 Task: Look for space in Petrich, Bulgaria from 9th July, 2023 to 16th July, 2023 for 2 adults, 1 child in price range Rs.8000 to Rs.16000. Place can be entire place with 2 bedrooms having 2 beds and 1 bathroom. Property type can be flat. Booking option can be shelf check-in. Required host language is English.
Action: Mouse moved to (409, 102)
Screenshot: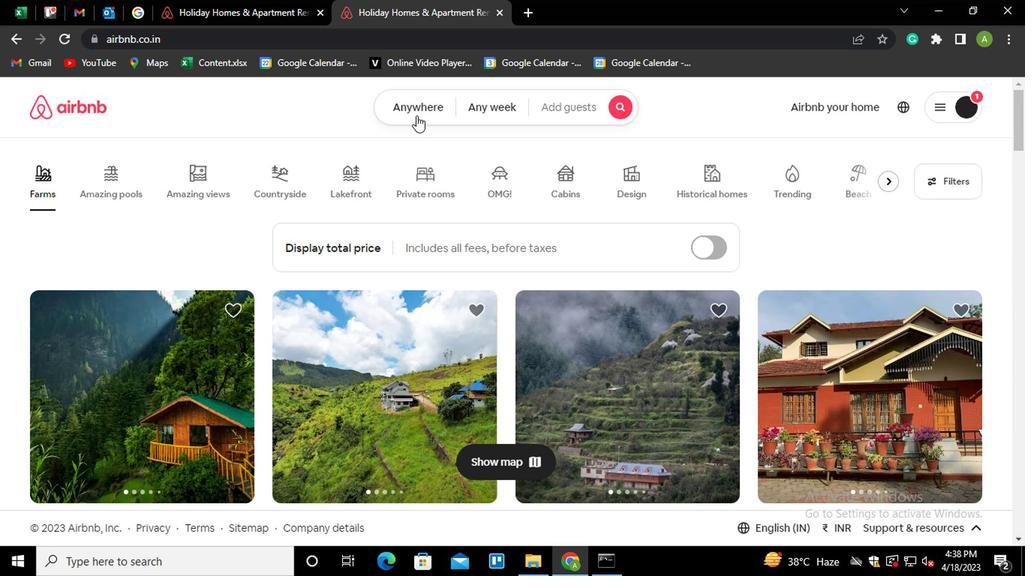 
Action: Mouse pressed left at (409, 102)
Screenshot: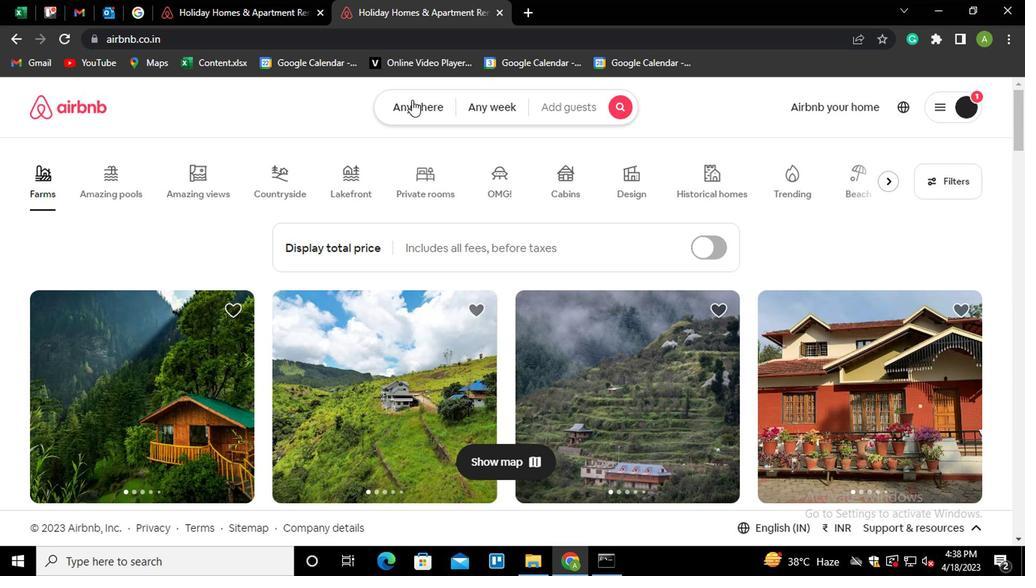 
Action: Mouse moved to (284, 161)
Screenshot: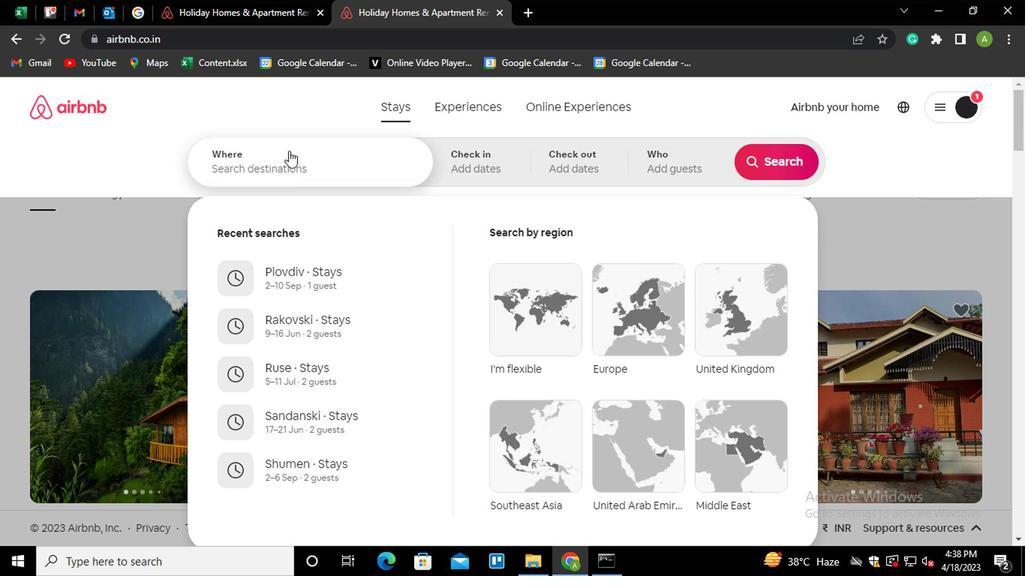 
Action: Mouse pressed left at (284, 161)
Screenshot: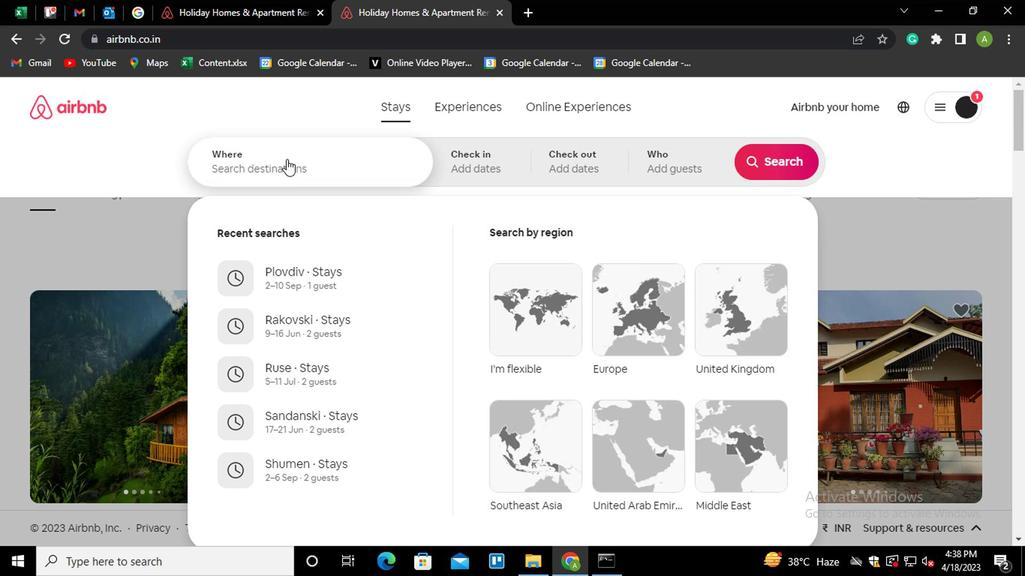 
Action: Mouse moved to (287, 190)
Screenshot: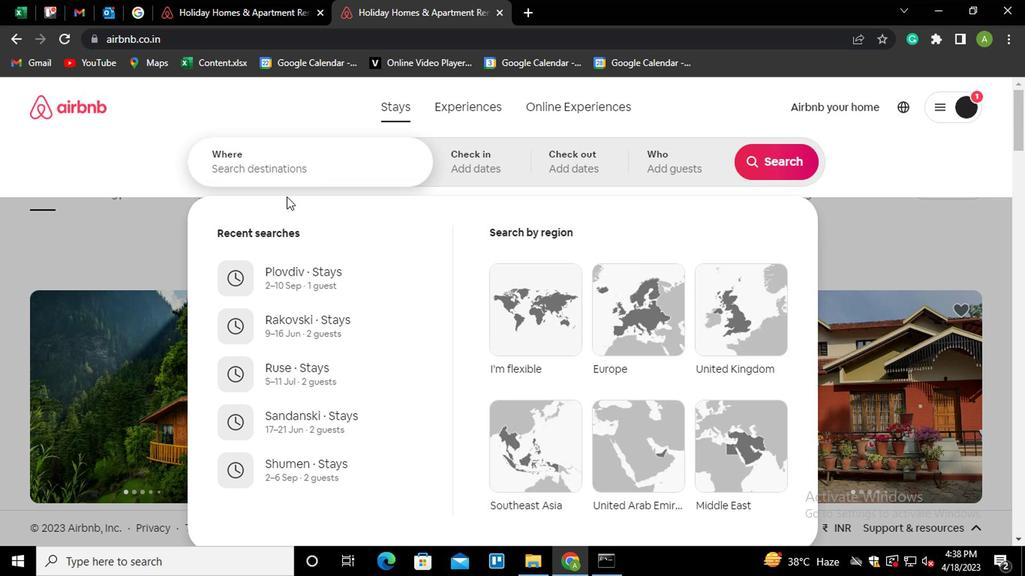 
Action: Key pressed <Key.shift_r>Petrich<Key.down><Key.enter>
Screenshot: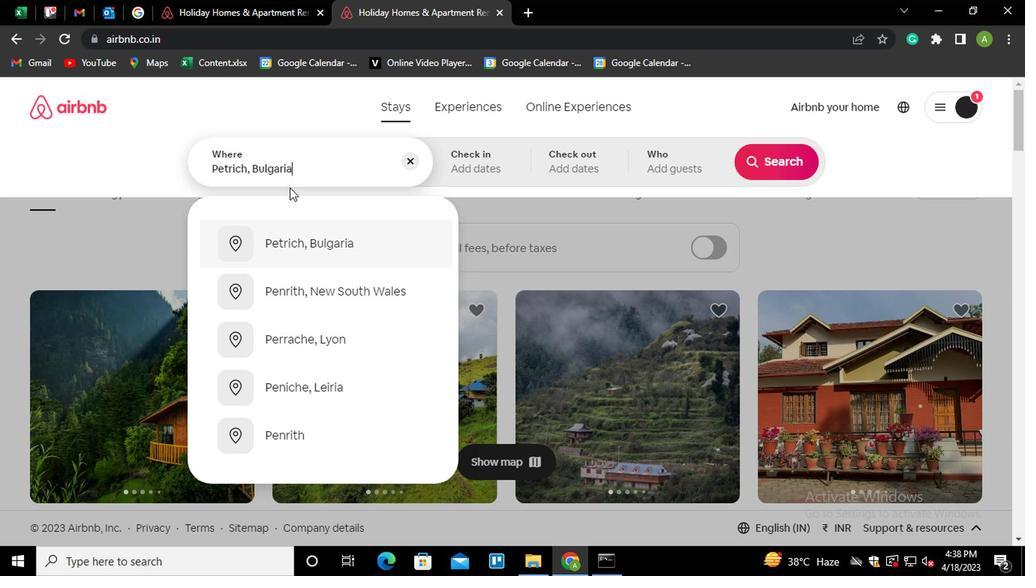 
Action: Mouse moved to (757, 277)
Screenshot: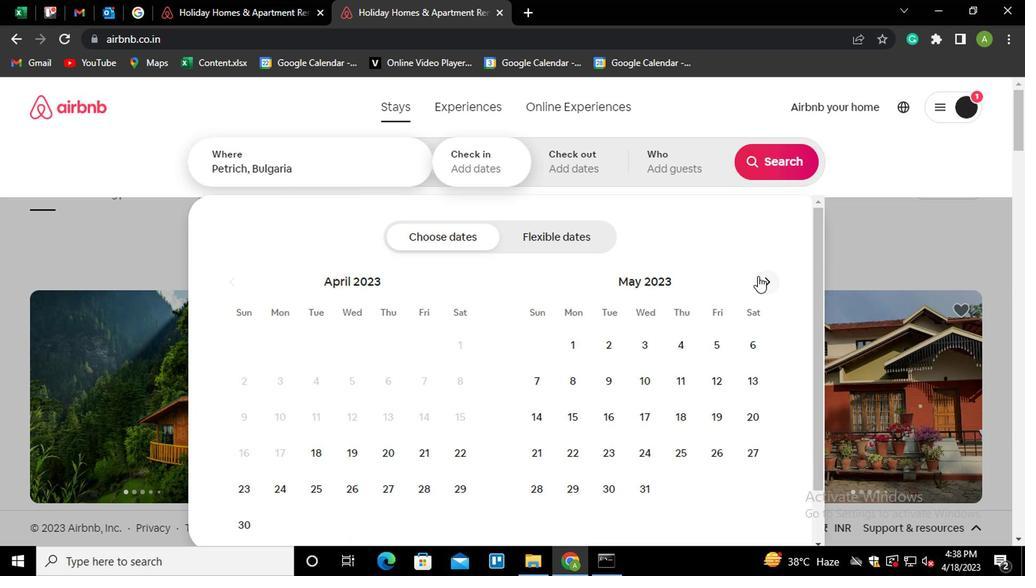 
Action: Mouse pressed left at (757, 277)
Screenshot: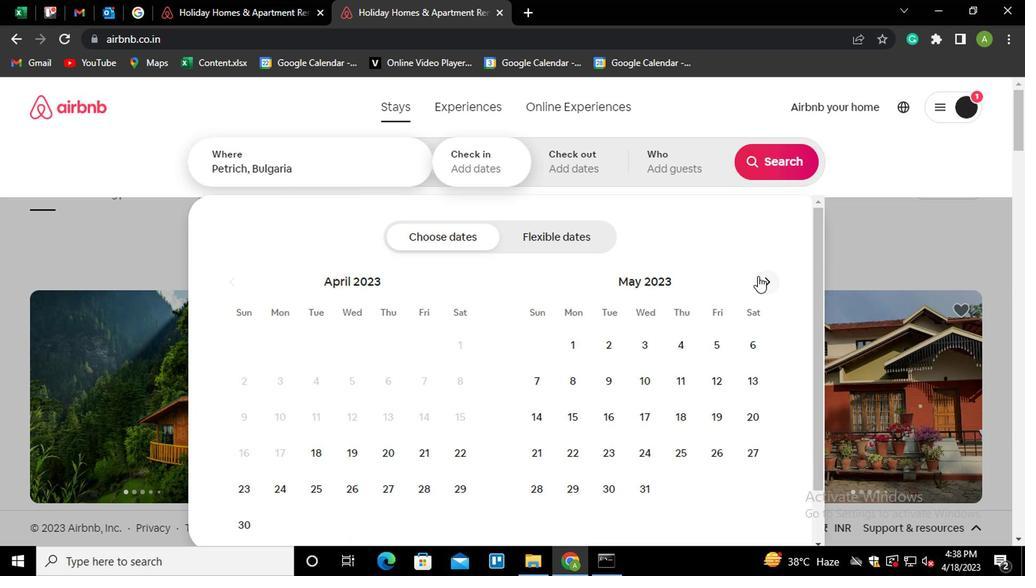 
Action: Mouse pressed left at (757, 277)
Screenshot: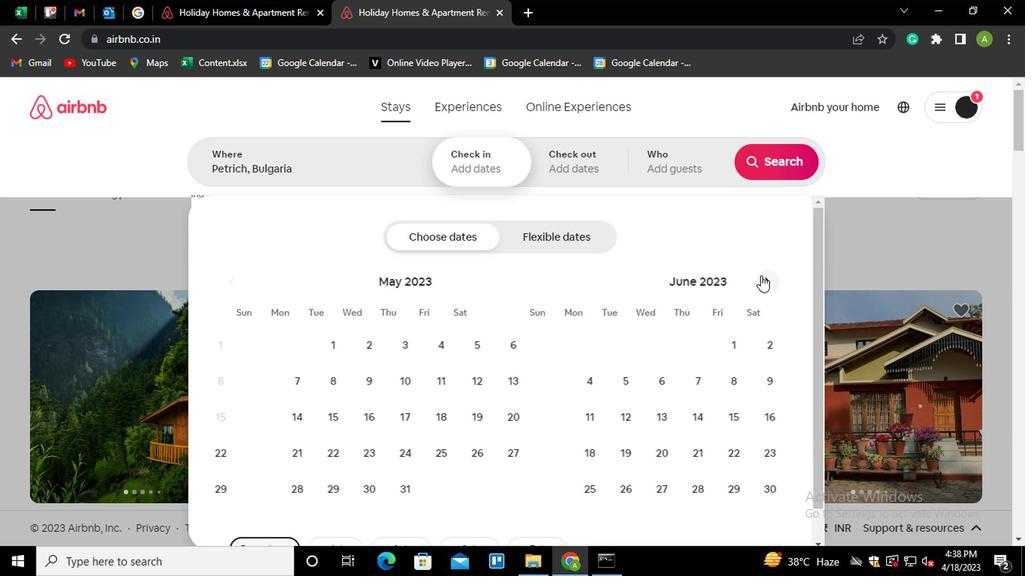 
Action: Mouse moved to (527, 409)
Screenshot: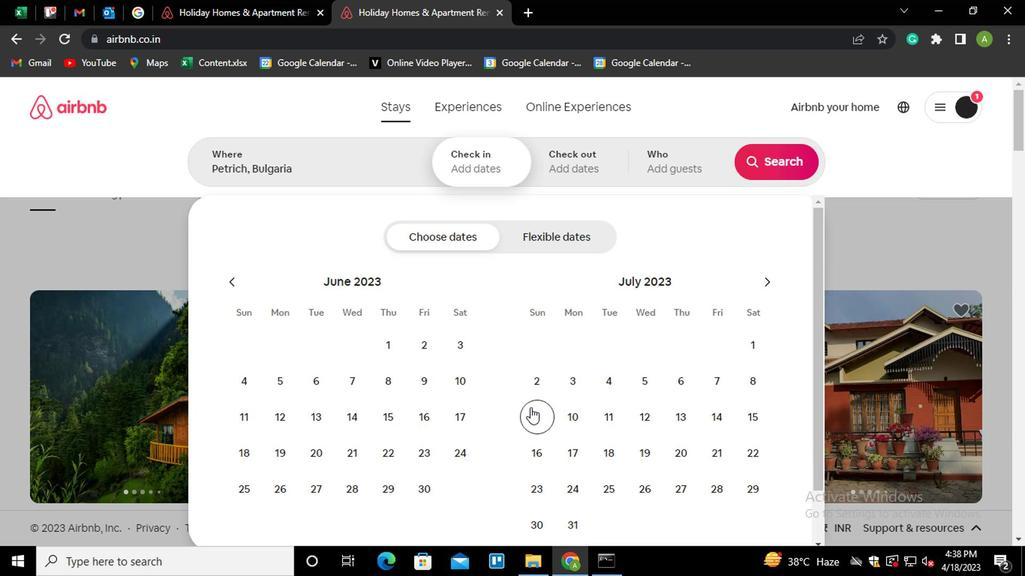 
Action: Mouse pressed left at (527, 409)
Screenshot: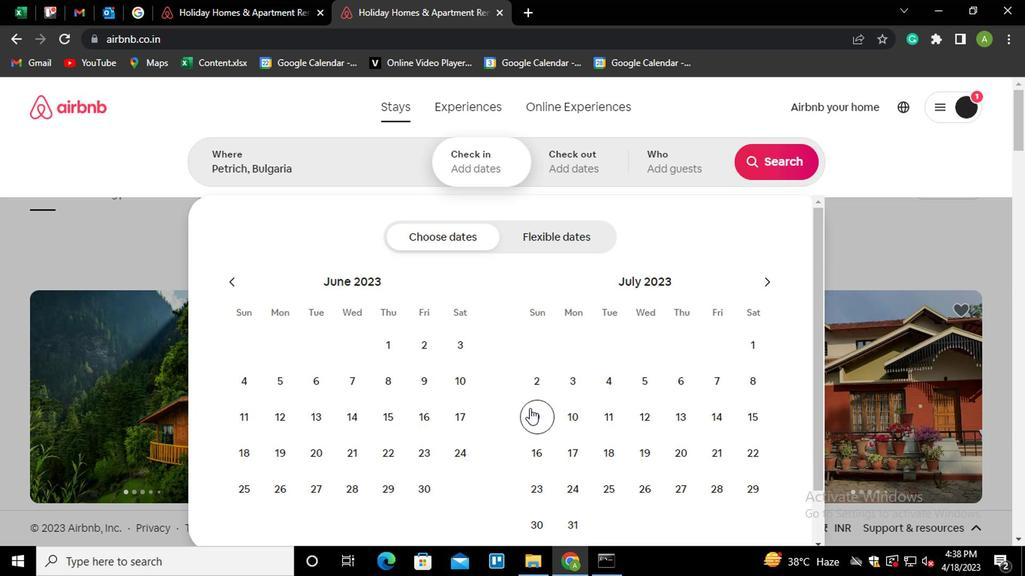 
Action: Mouse moved to (527, 453)
Screenshot: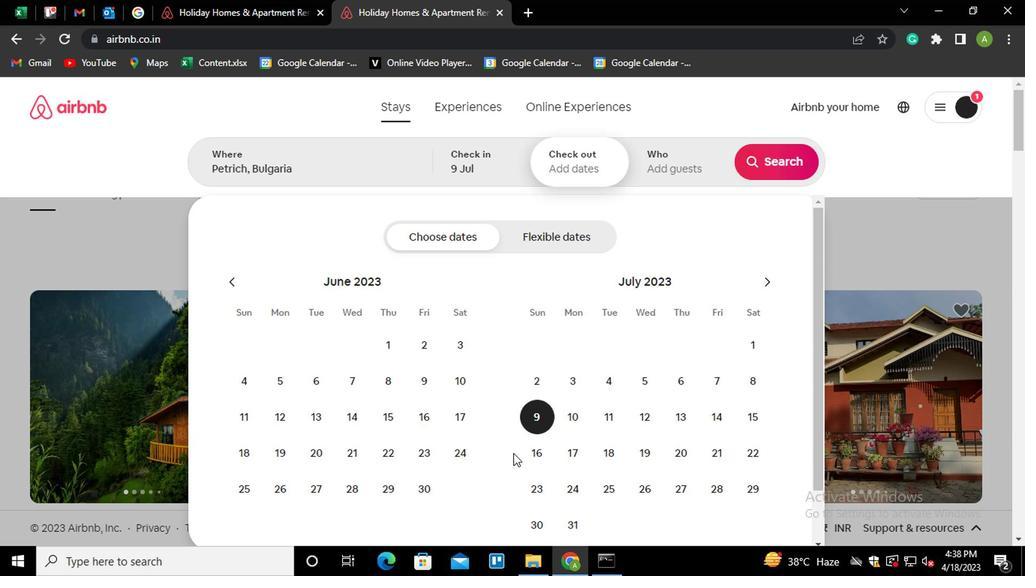
Action: Mouse pressed left at (527, 453)
Screenshot: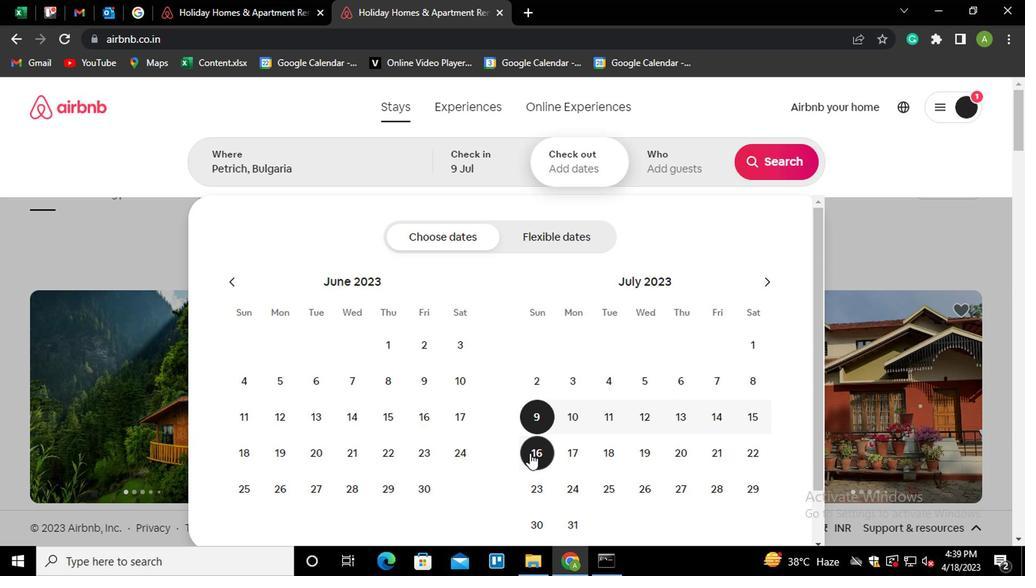 
Action: Mouse moved to (688, 168)
Screenshot: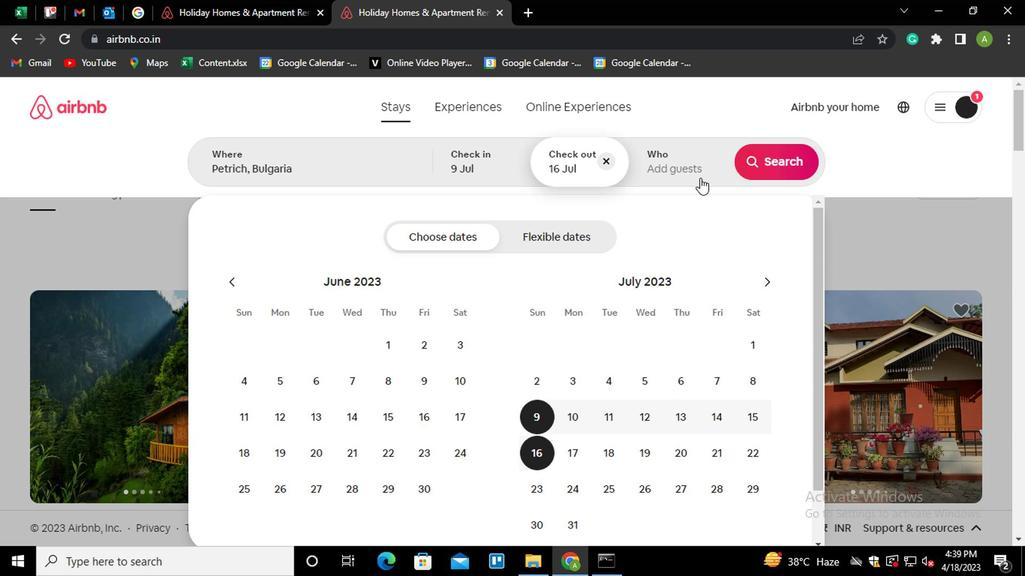 
Action: Mouse pressed left at (688, 168)
Screenshot: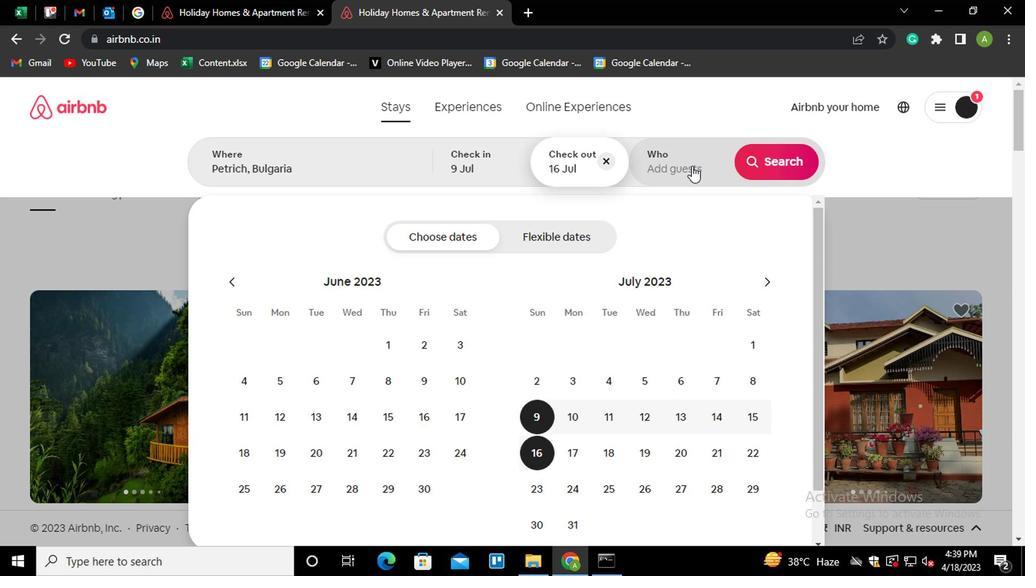 
Action: Mouse moved to (782, 242)
Screenshot: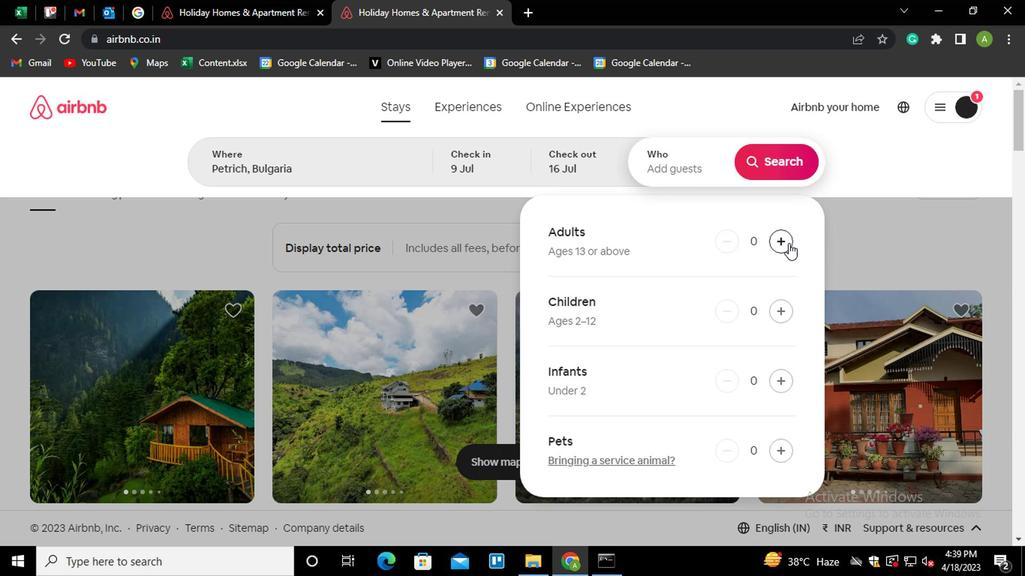 
Action: Mouse pressed left at (782, 242)
Screenshot: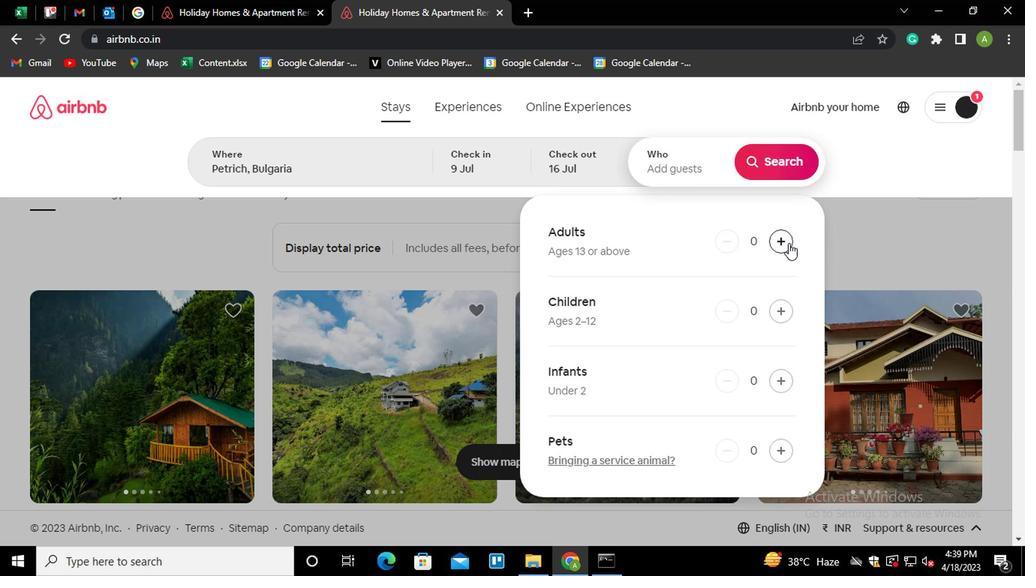 
Action: Mouse pressed left at (782, 242)
Screenshot: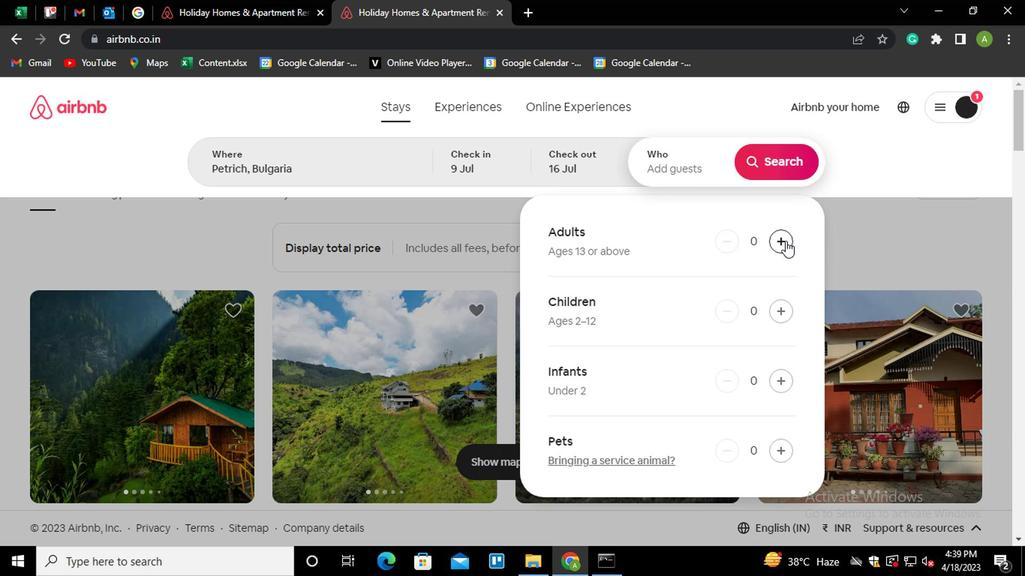 
Action: Mouse moved to (780, 312)
Screenshot: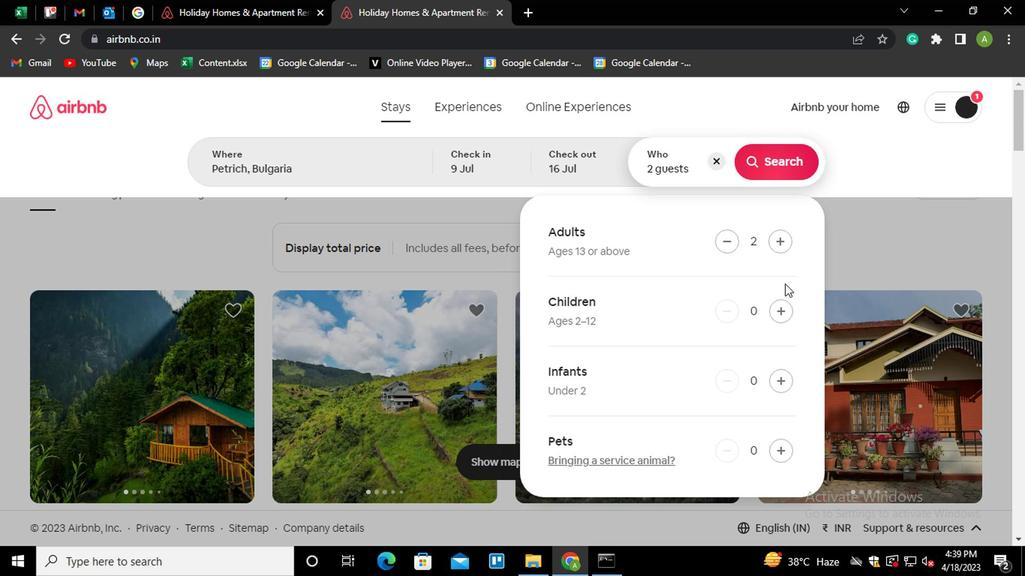 
Action: Mouse pressed left at (780, 312)
Screenshot: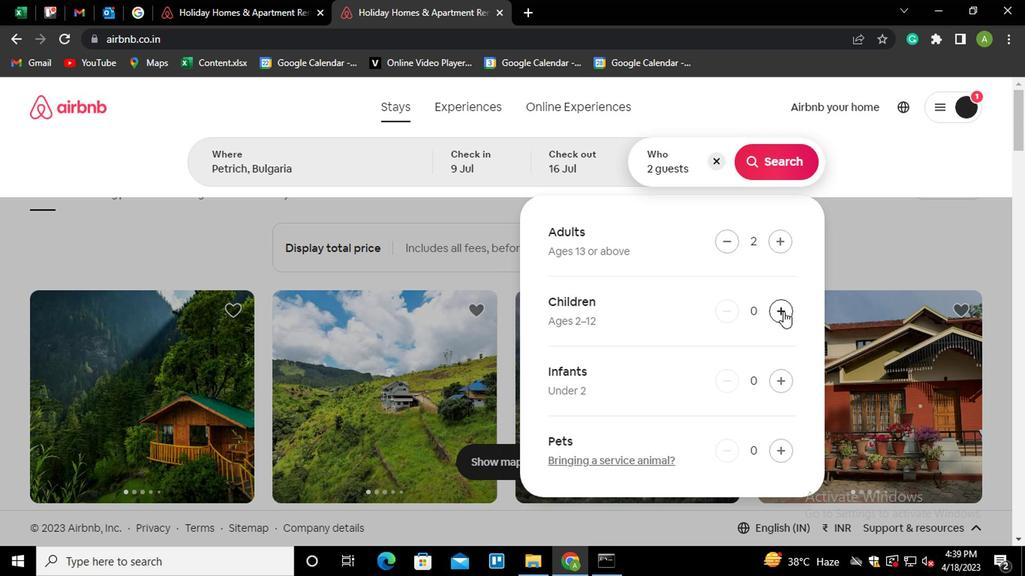 
Action: Mouse moved to (759, 169)
Screenshot: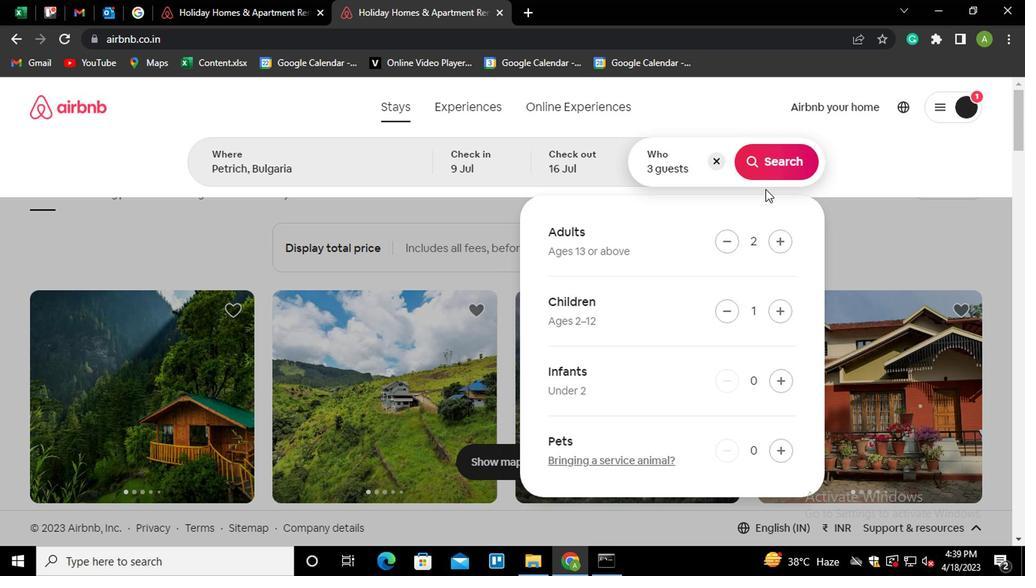 
Action: Mouse pressed left at (759, 169)
Screenshot: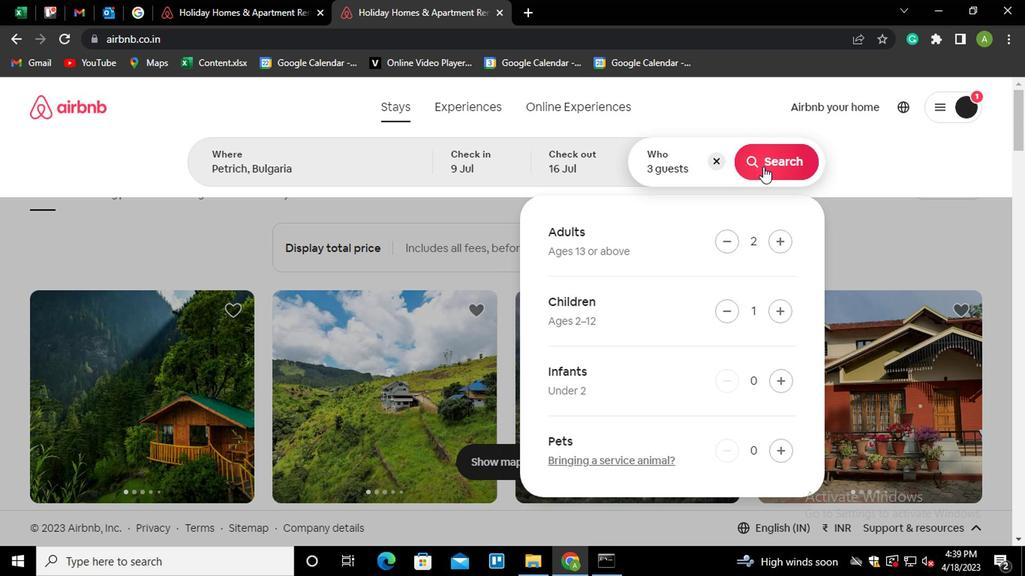 
Action: Mouse moved to (964, 169)
Screenshot: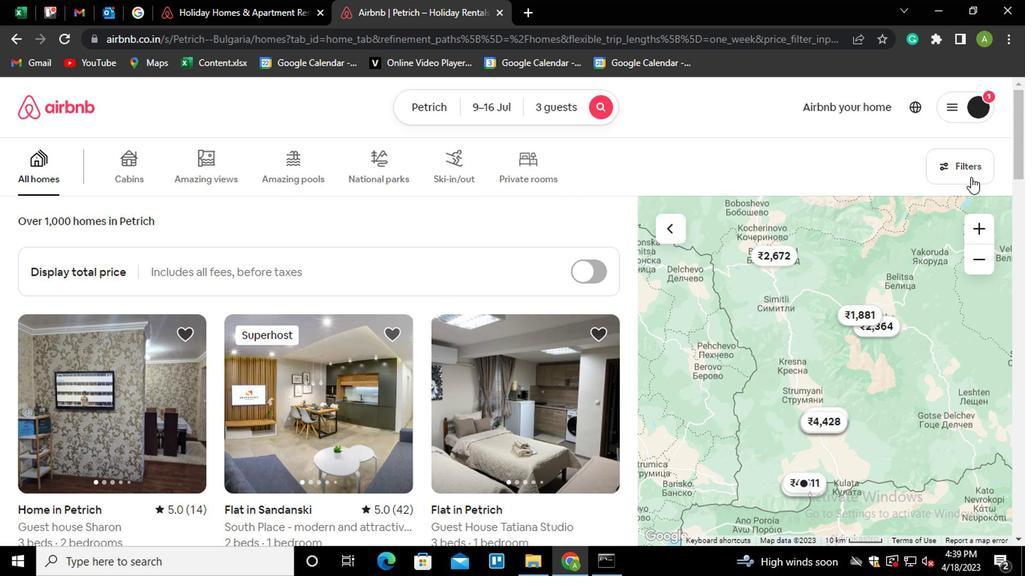 
Action: Mouse pressed left at (964, 169)
Screenshot: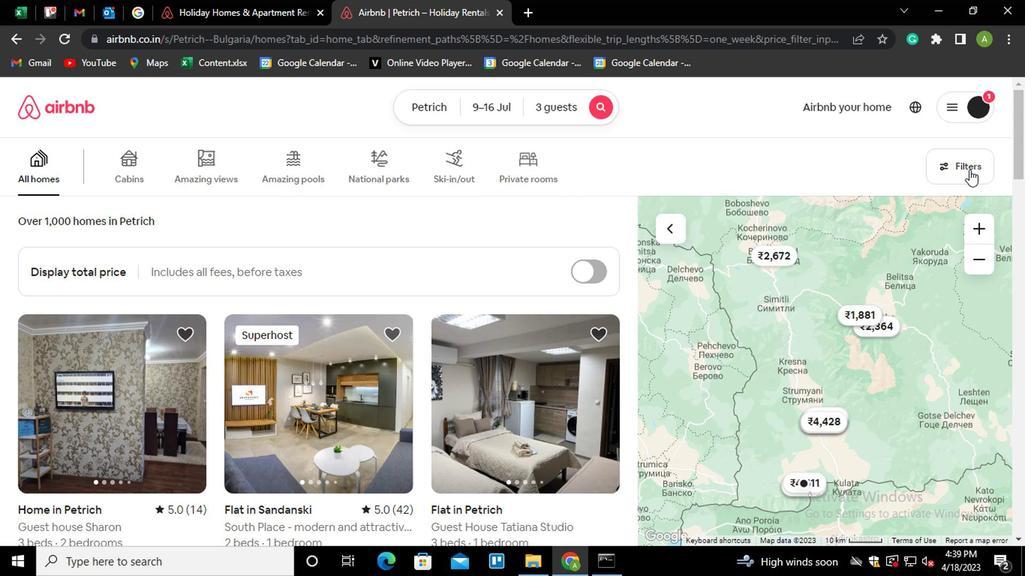 
Action: Mouse moved to (384, 354)
Screenshot: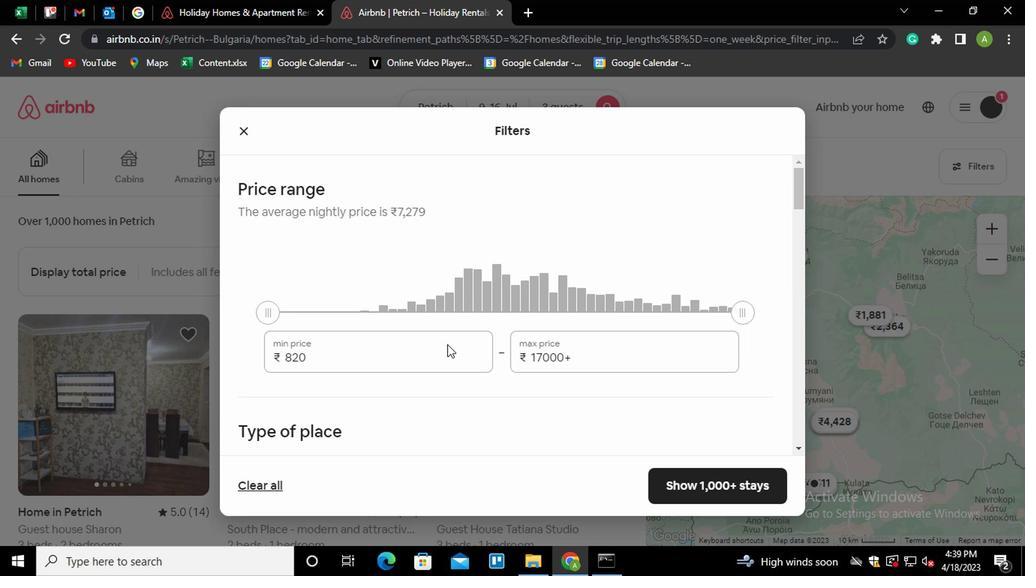 
Action: Mouse pressed left at (384, 354)
Screenshot: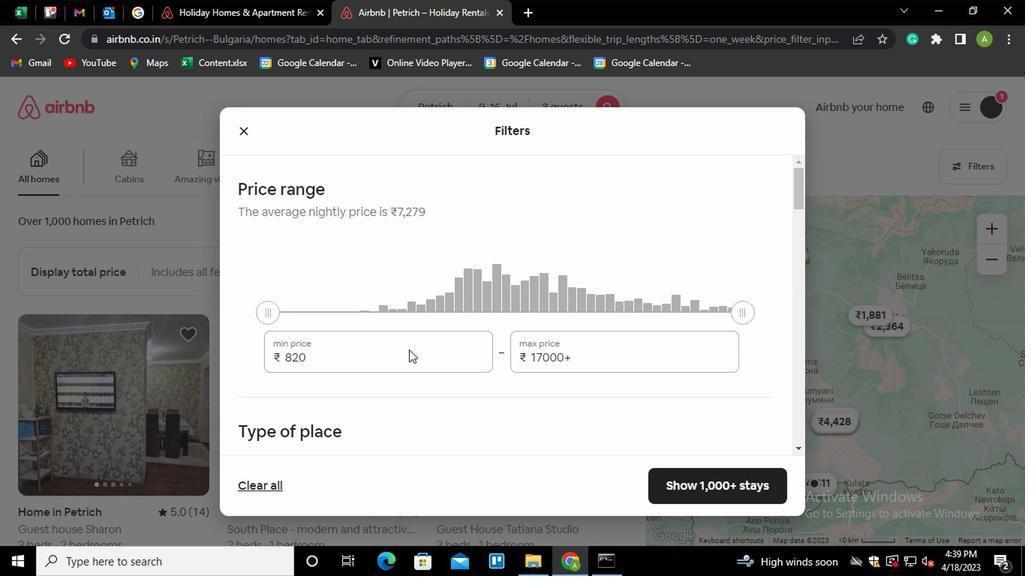 
Action: Mouse moved to (383, 354)
Screenshot: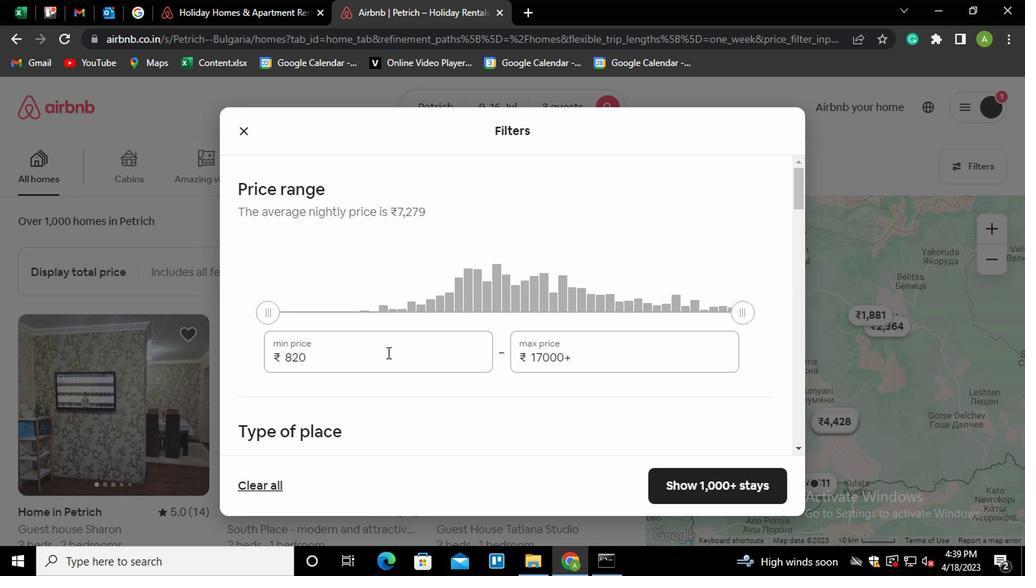 
Action: Key pressed <Key.shift_r><Key.home>8000
Screenshot: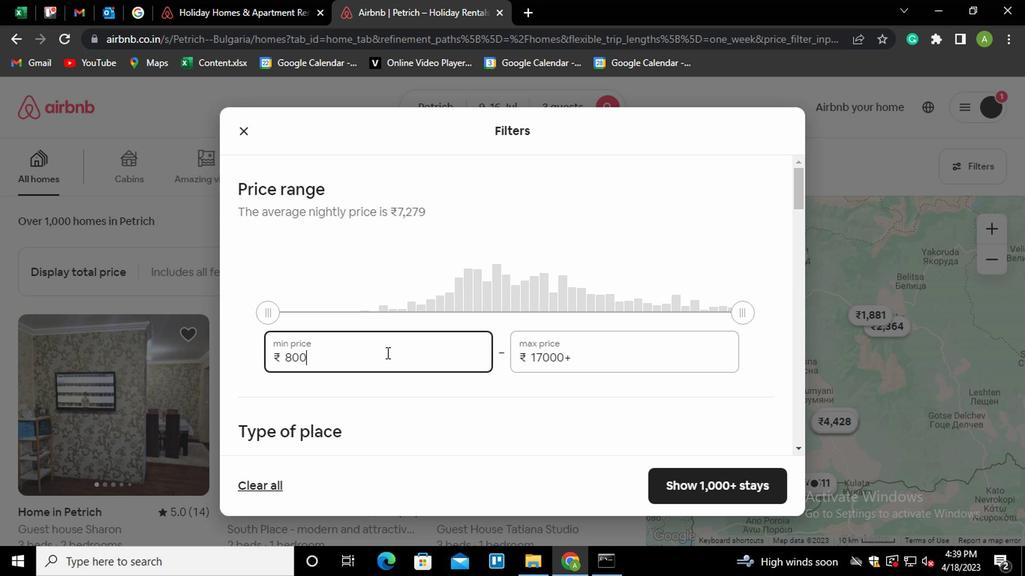 
Action: Mouse moved to (632, 354)
Screenshot: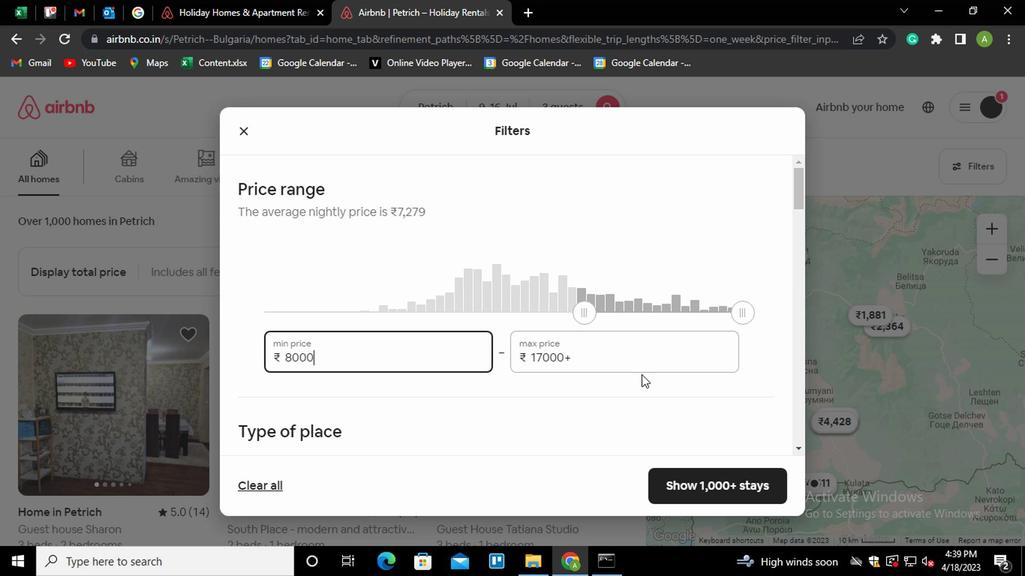 
Action: Mouse pressed left at (632, 354)
Screenshot: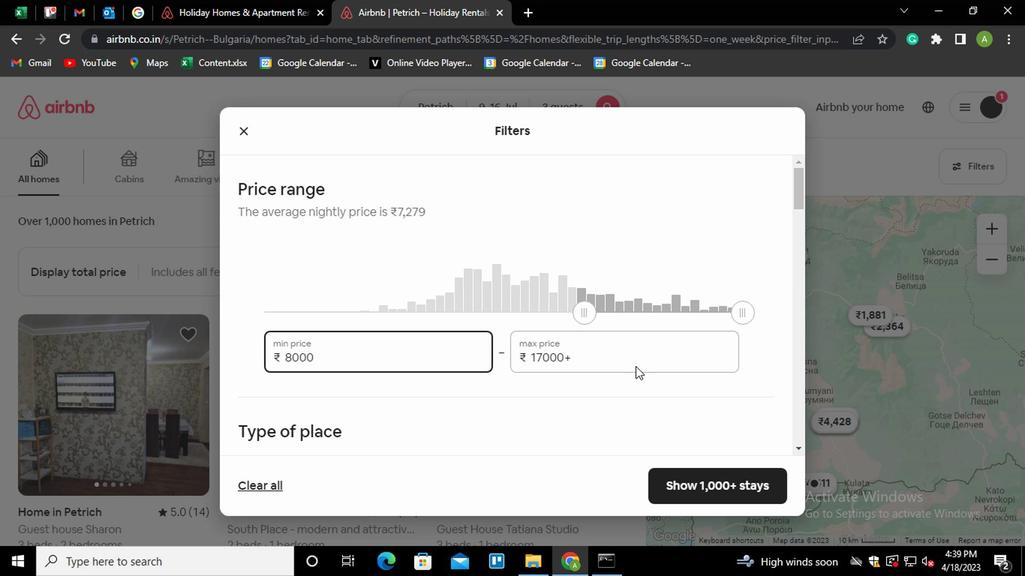 
Action: Key pressed <Key.shift_r><Key.home>16000
Screenshot: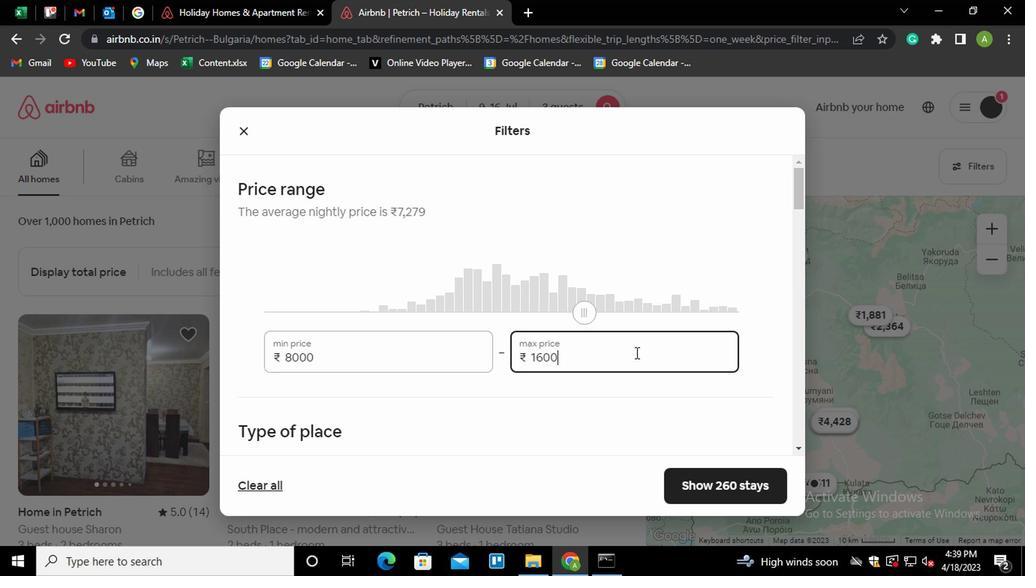 
Action: Mouse moved to (479, 411)
Screenshot: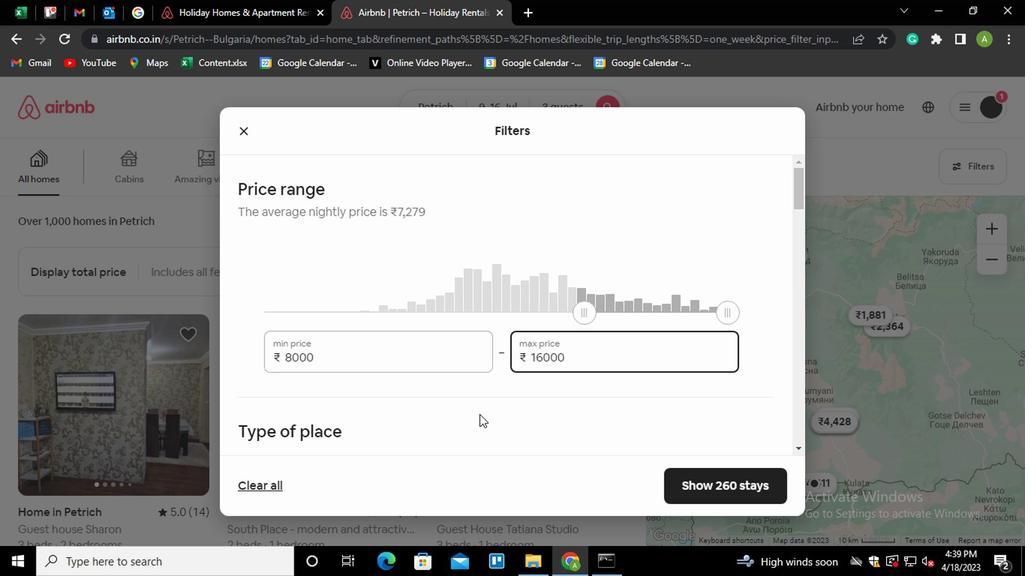 
Action: Mouse scrolled (479, 410) with delta (0, 0)
Screenshot: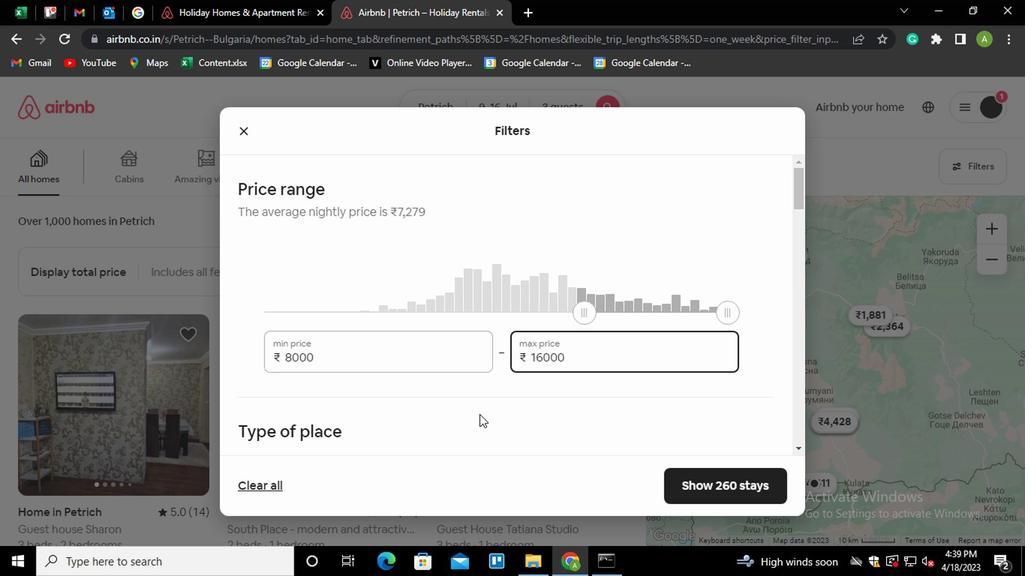 
Action: Mouse scrolled (479, 410) with delta (0, 0)
Screenshot: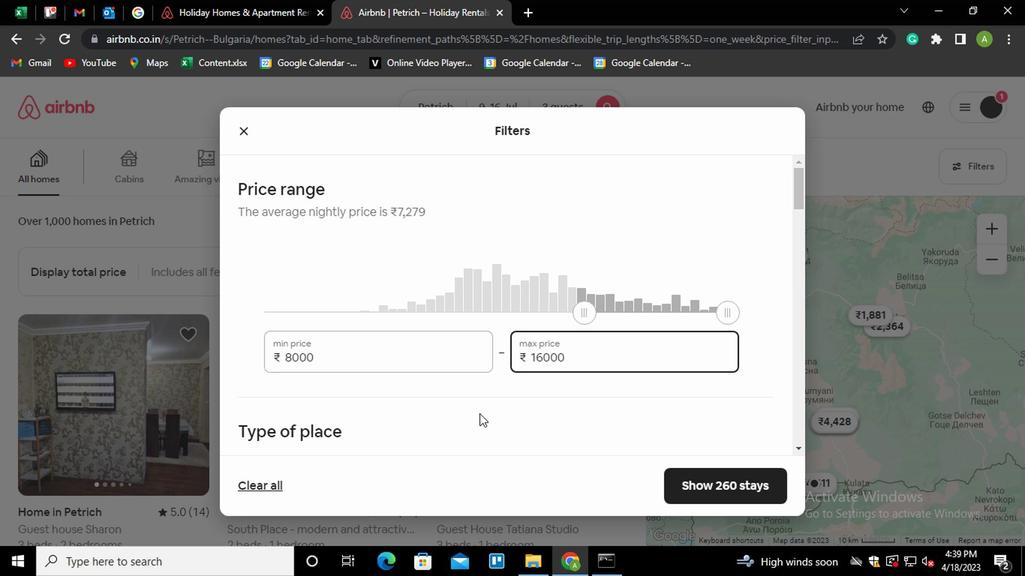 
Action: Mouse scrolled (479, 410) with delta (0, 0)
Screenshot: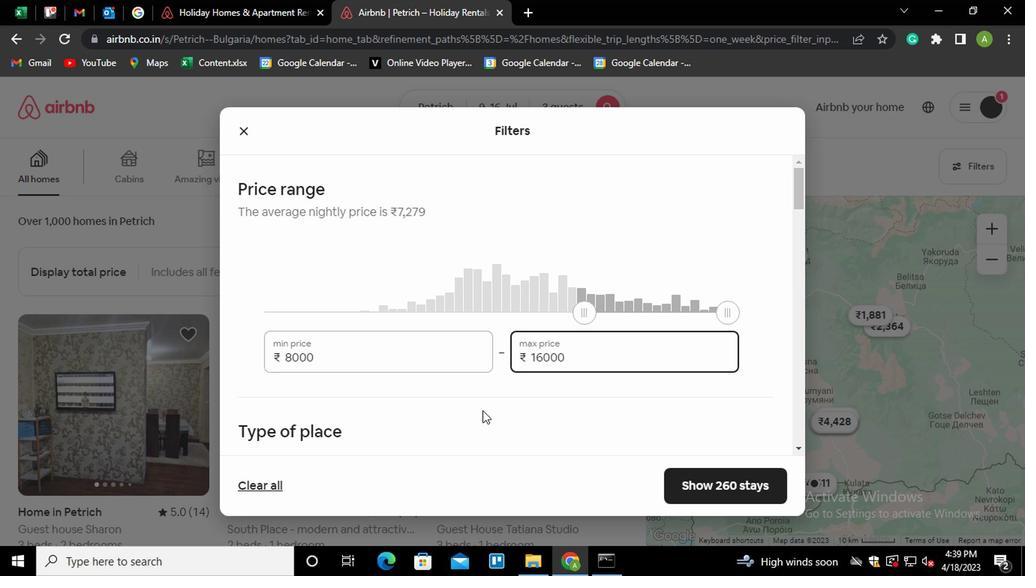 
Action: Mouse moved to (299, 260)
Screenshot: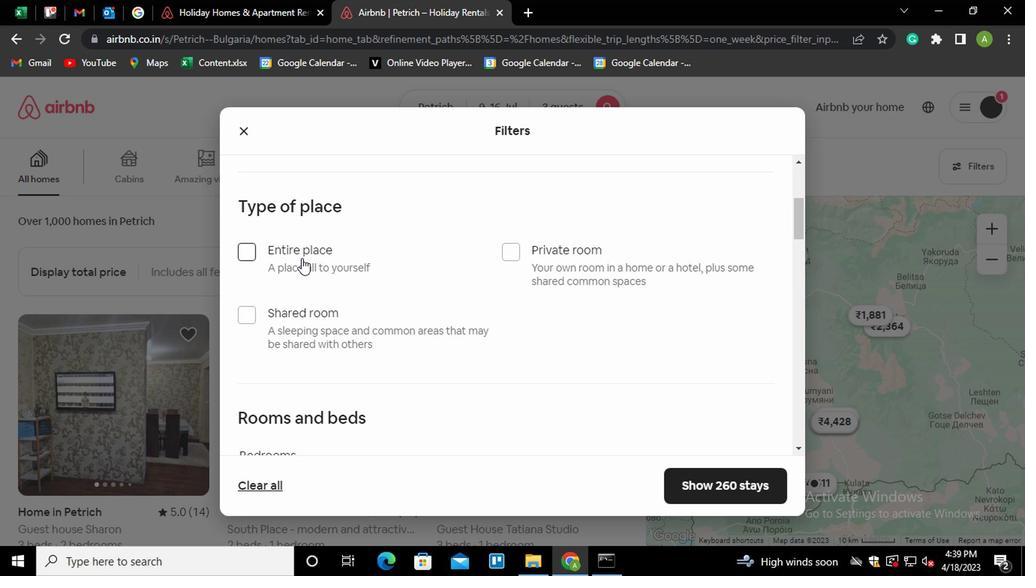 
Action: Mouse pressed left at (299, 260)
Screenshot: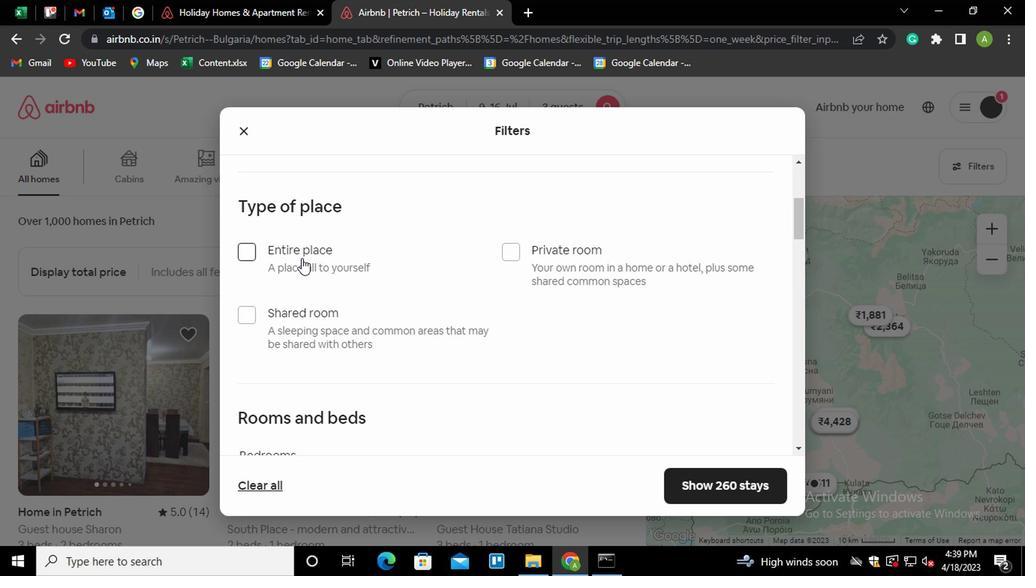 
Action: Mouse moved to (439, 310)
Screenshot: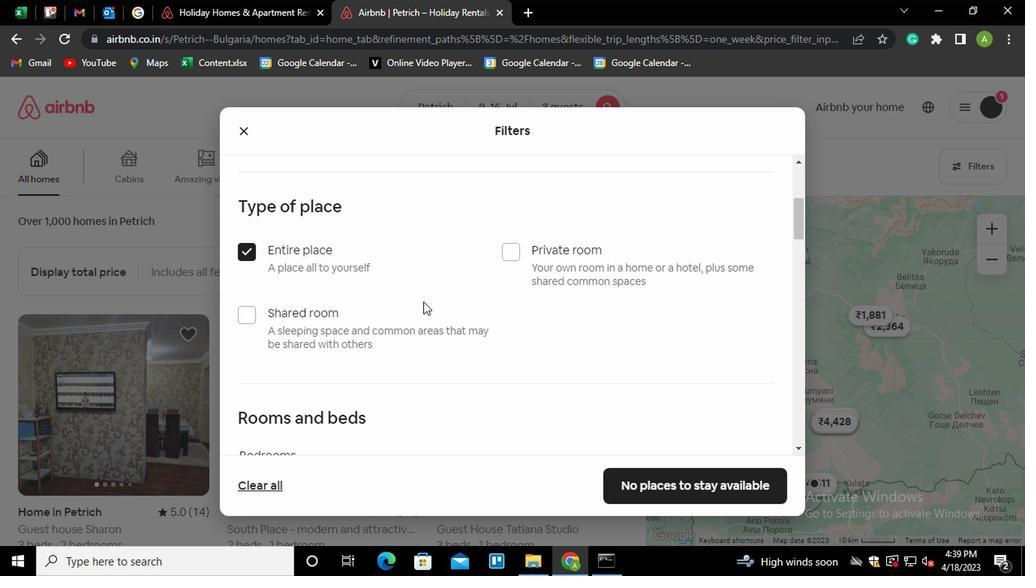 
Action: Mouse scrolled (439, 309) with delta (0, -1)
Screenshot: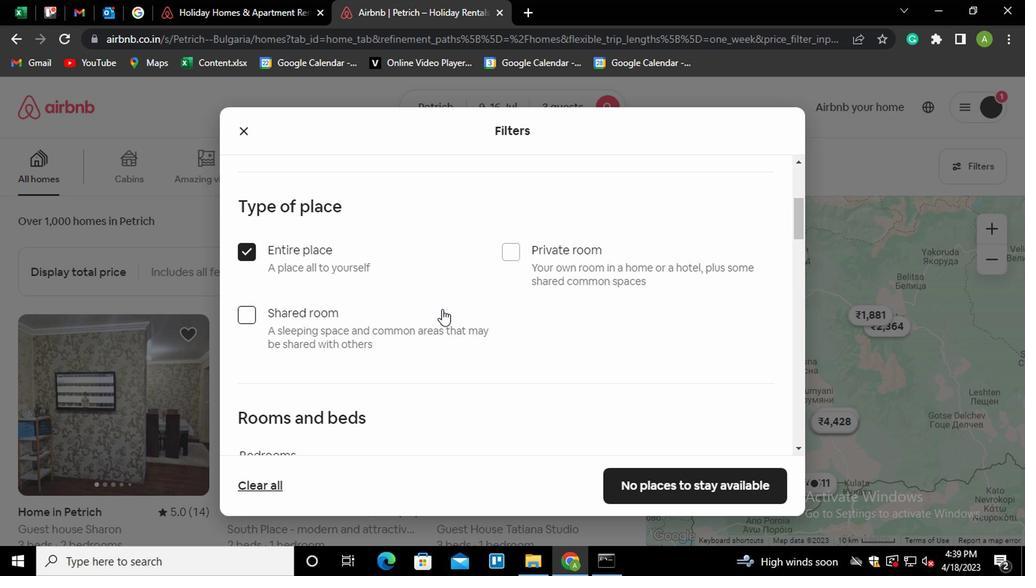 
Action: Mouse scrolled (439, 309) with delta (0, -1)
Screenshot: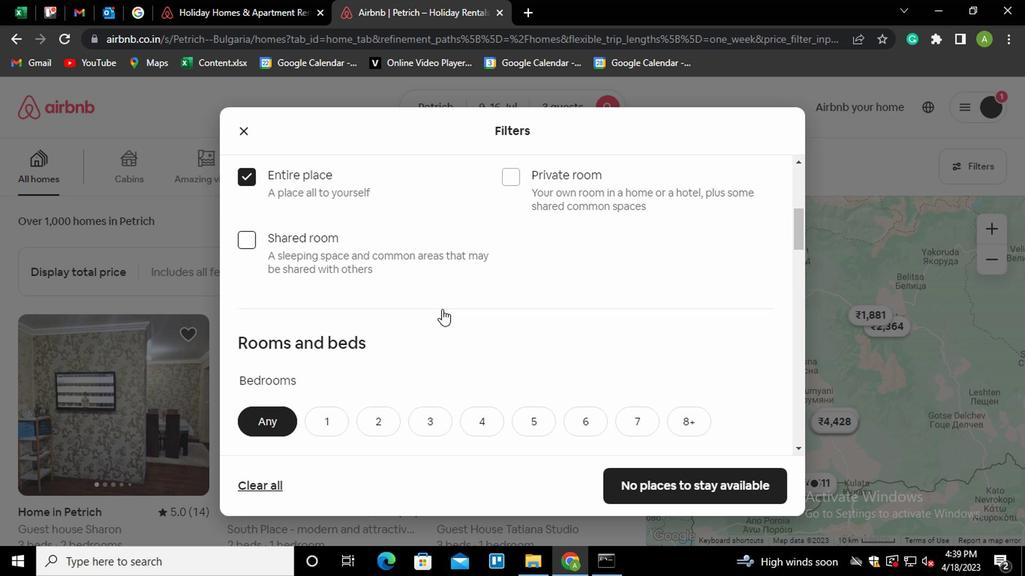
Action: Mouse moved to (368, 347)
Screenshot: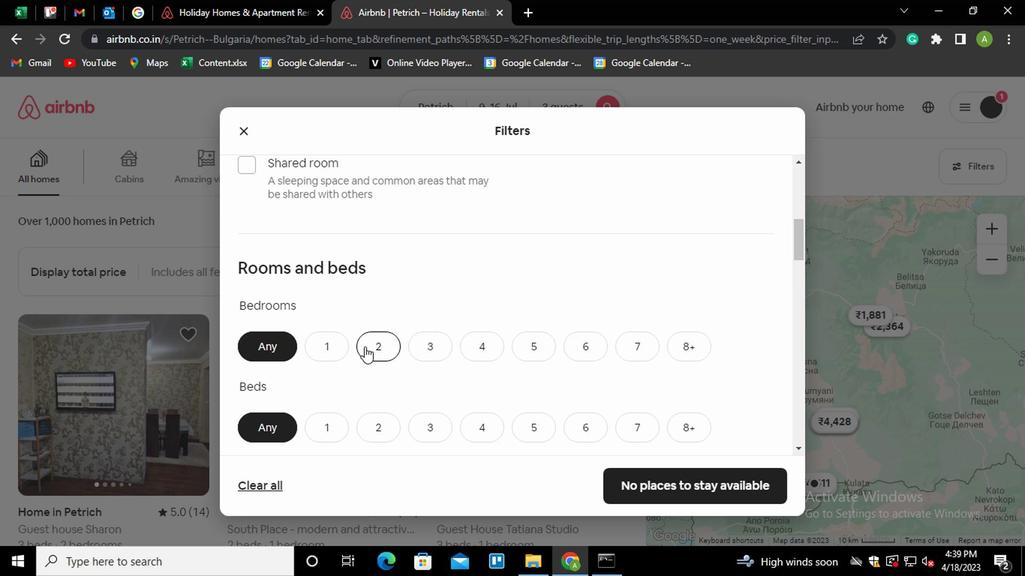 
Action: Mouse pressed left at (368, 347)
Screenshot: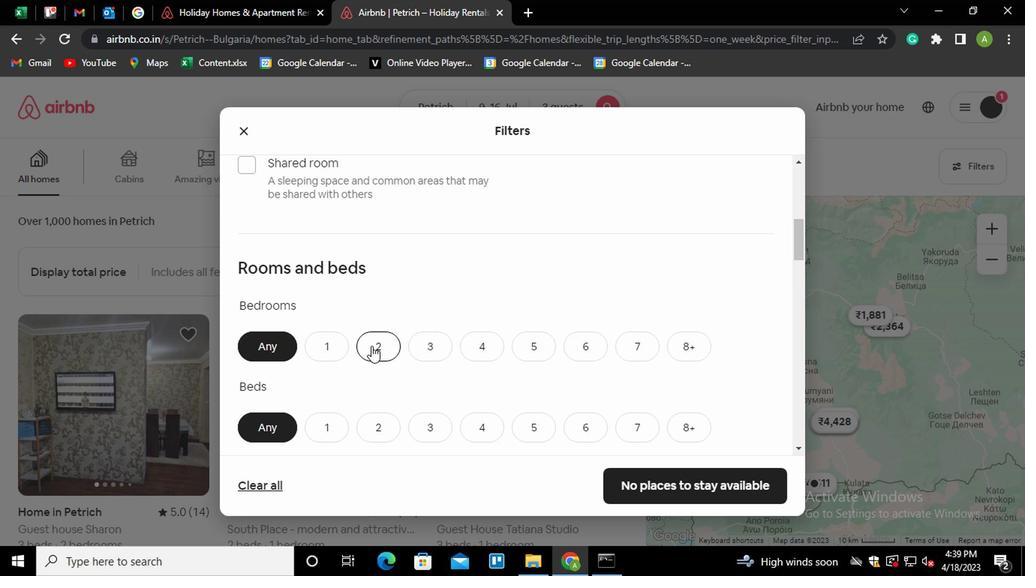 
Action: Mouse moved to (398, 341)
Screenshot: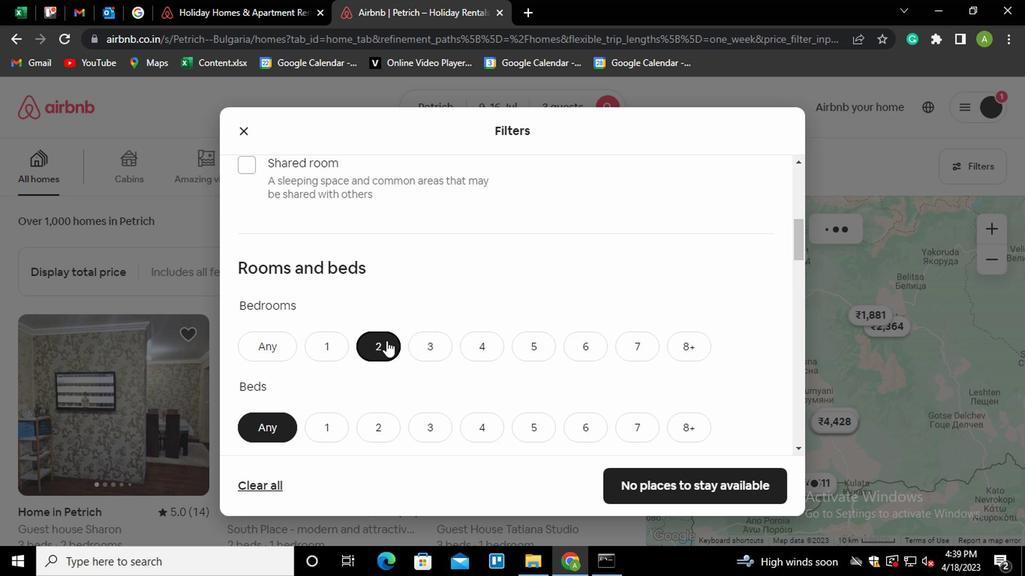 
Action: Mouse scrolled (398, 340) with delta (0, 0)
Screenshot: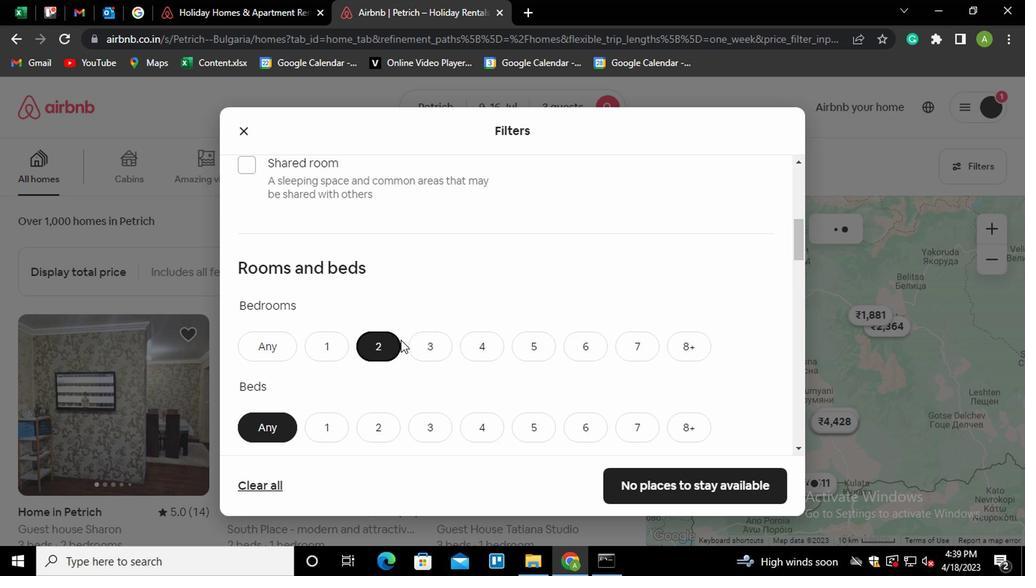 
Action: Mouse moved to (362, 355)
Screenshot: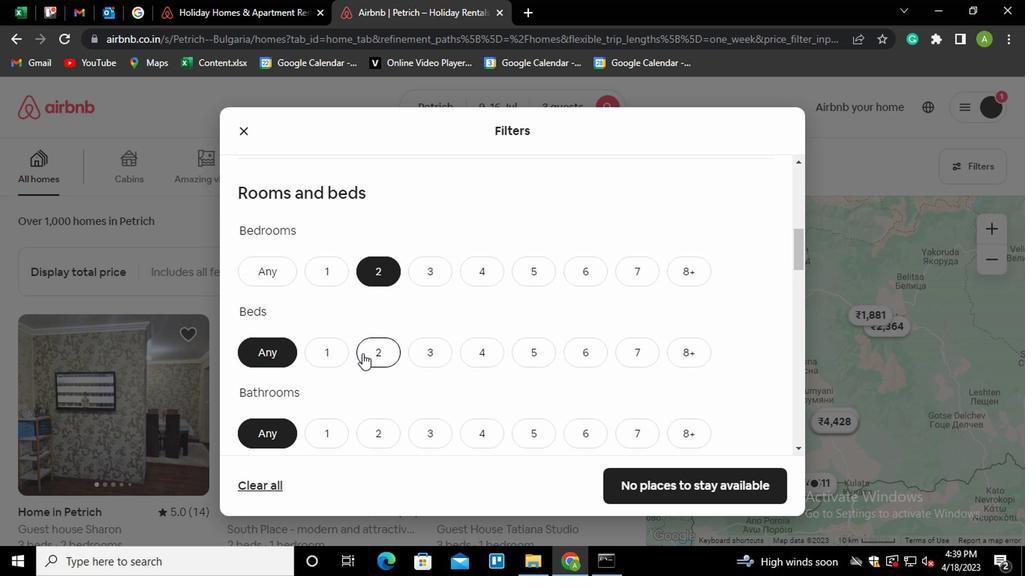 
Action: Mouse pressed left at (362, 355)
Screenshot: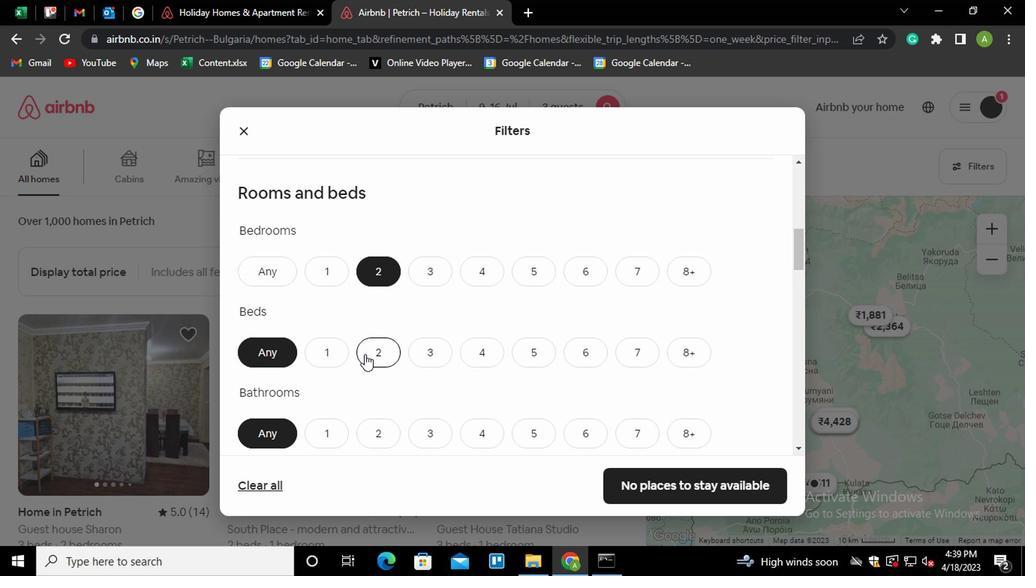 
Action: Mouse moved to (325, 428)
Screenshot: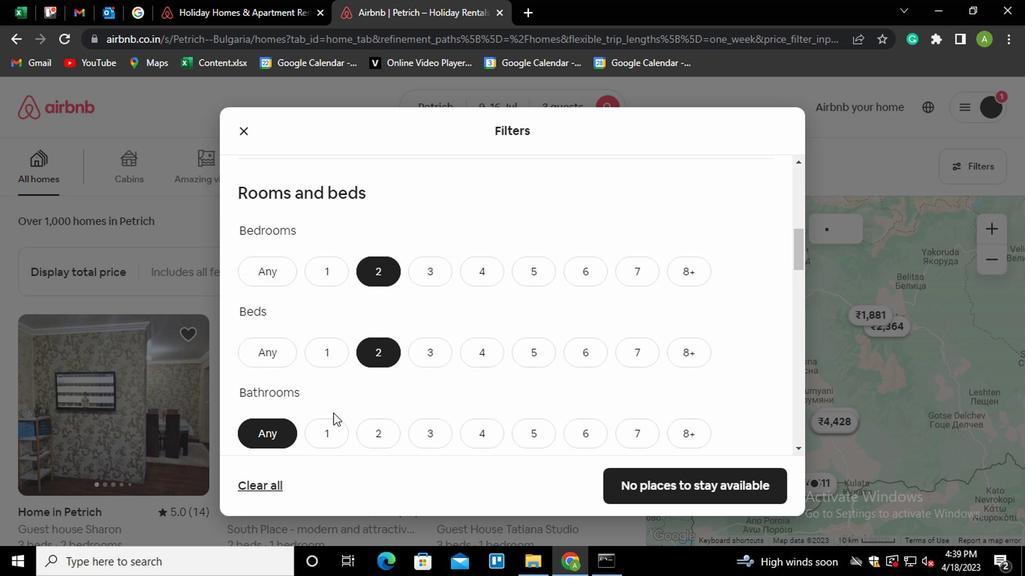 
Action: Mouse pressed left at (325, 428)
Screenshot: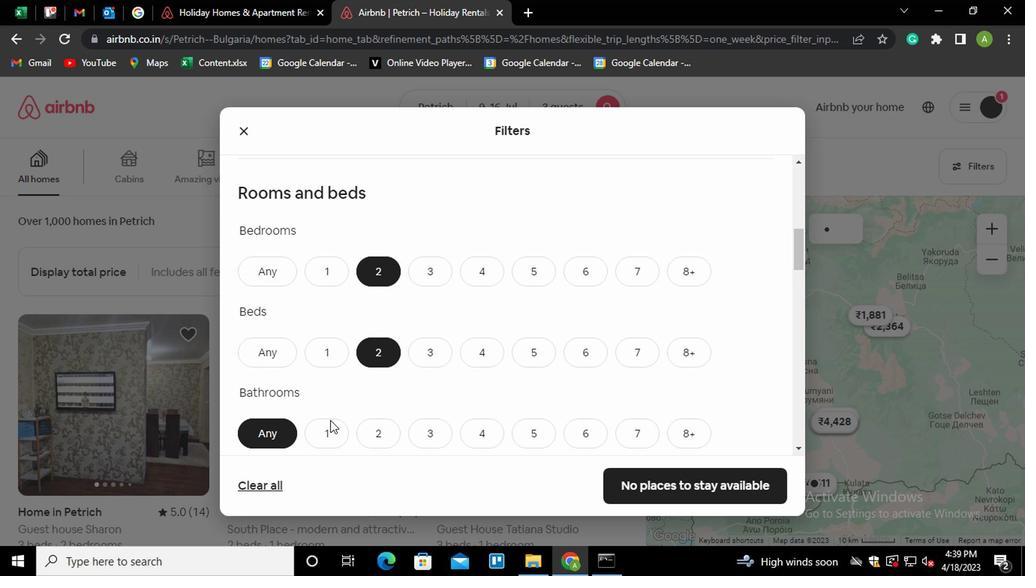 
Action: Mouse moved to (493, 361)
Screenshot: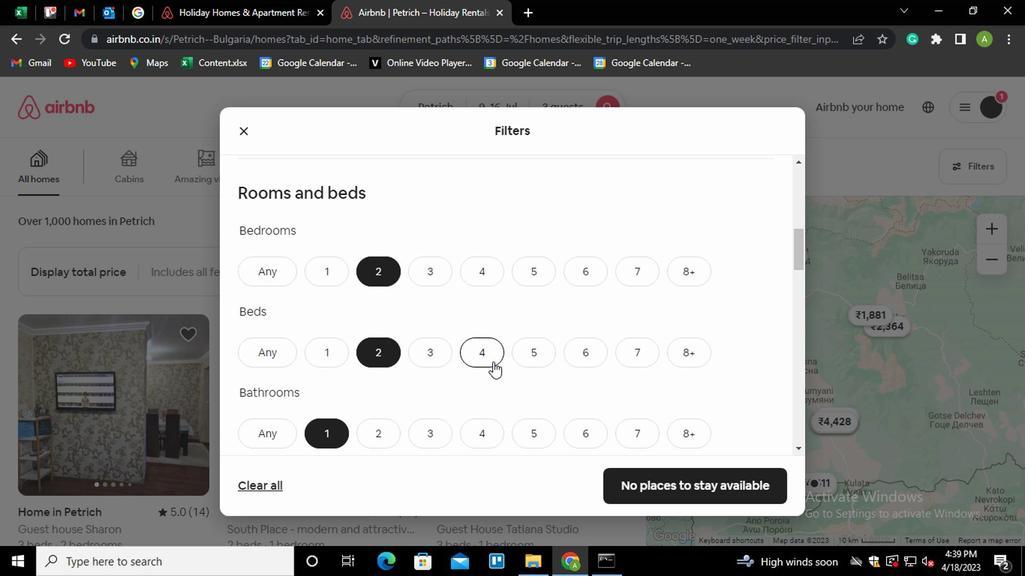 
Action: Mouse scrolled (493, 360) with delta (0, -1)
Screenshot: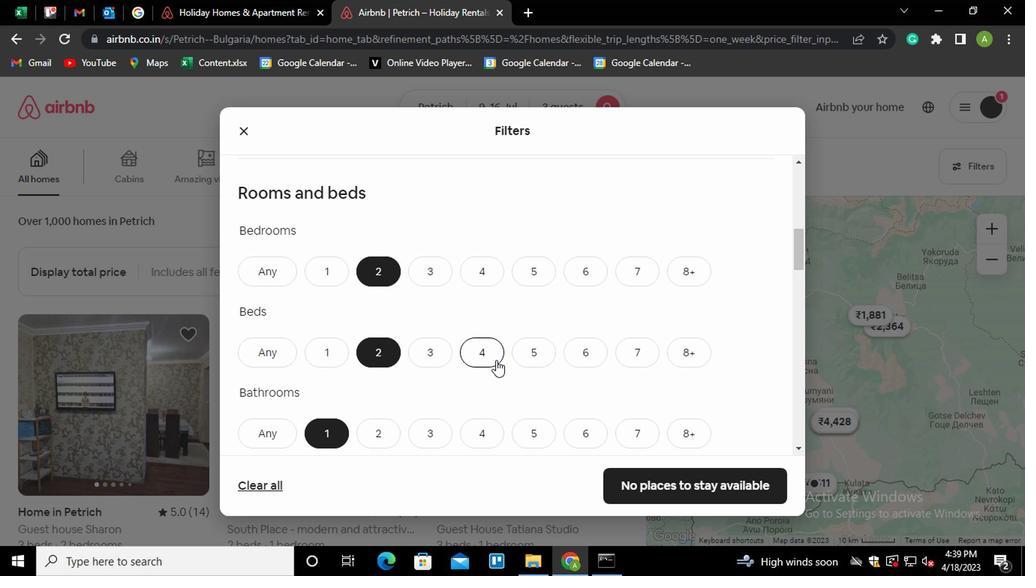 
Action: Mouse scrolled (493, 360) with delta (0, -1)
Screenshot: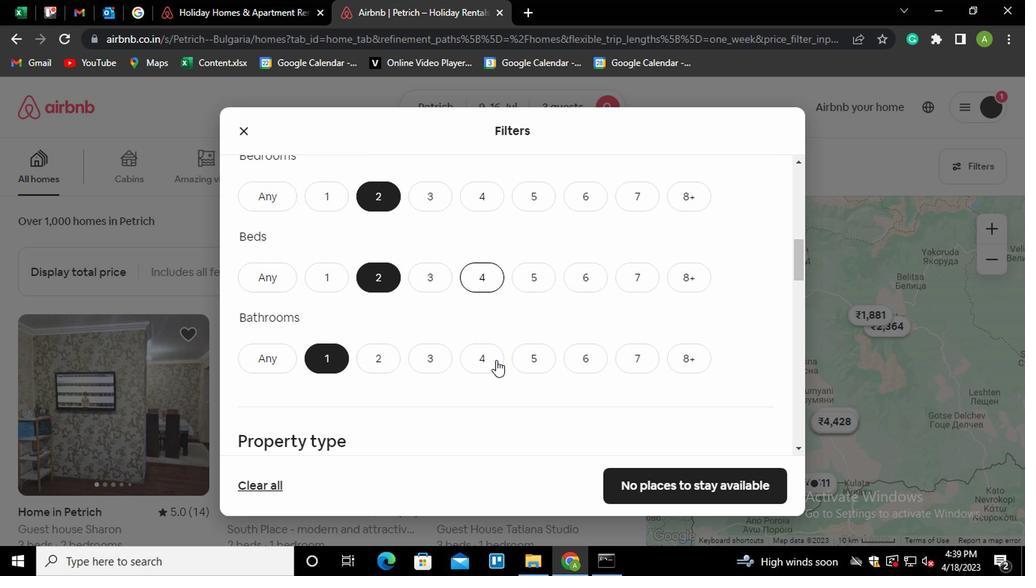 
Action: Mouse scrolled (493, 360) with delta (0, -1)
Screenshot: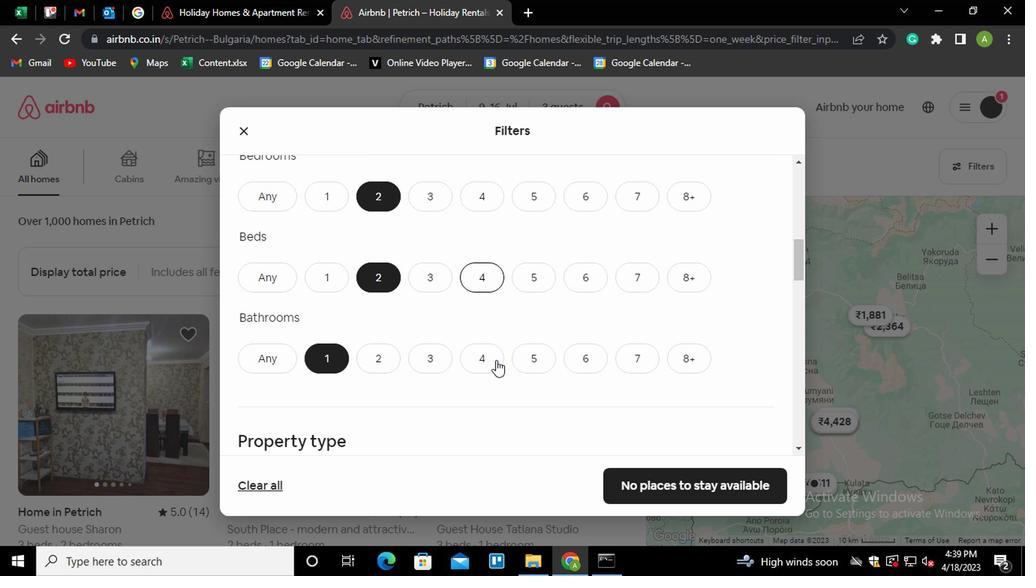 
Action: Mouse scrolled (493, 360) with delta (0, -1)
Screenshot: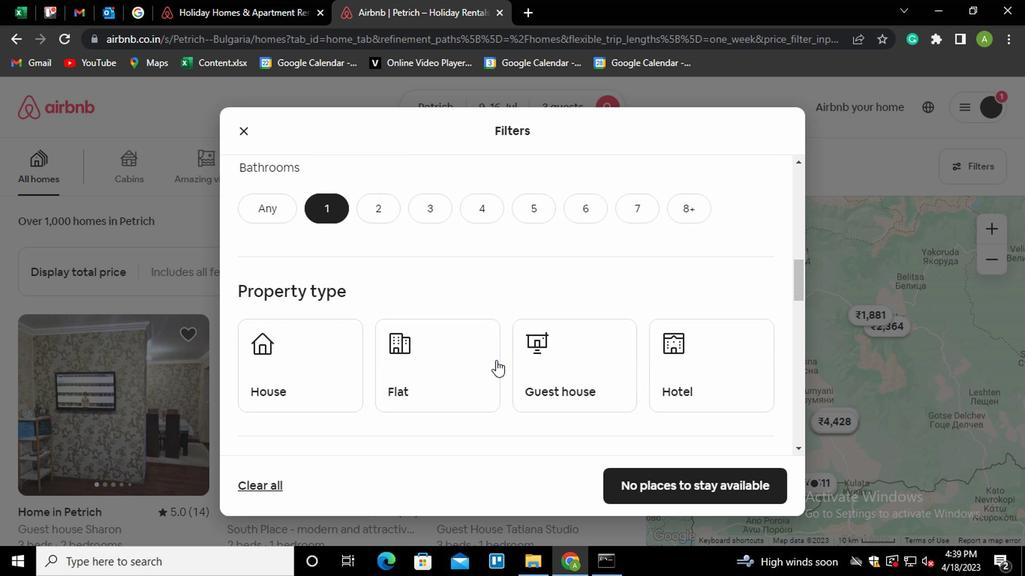 
Action: Mouse moved to (464, 320)
Screenshot: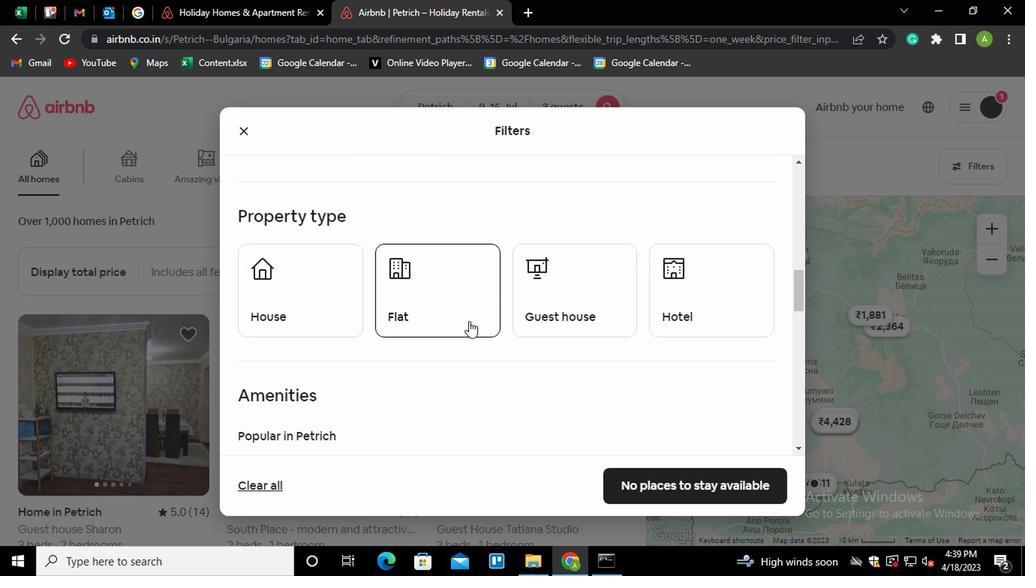 
Action: Mouse pressed left at (464, 320)
Screenshot: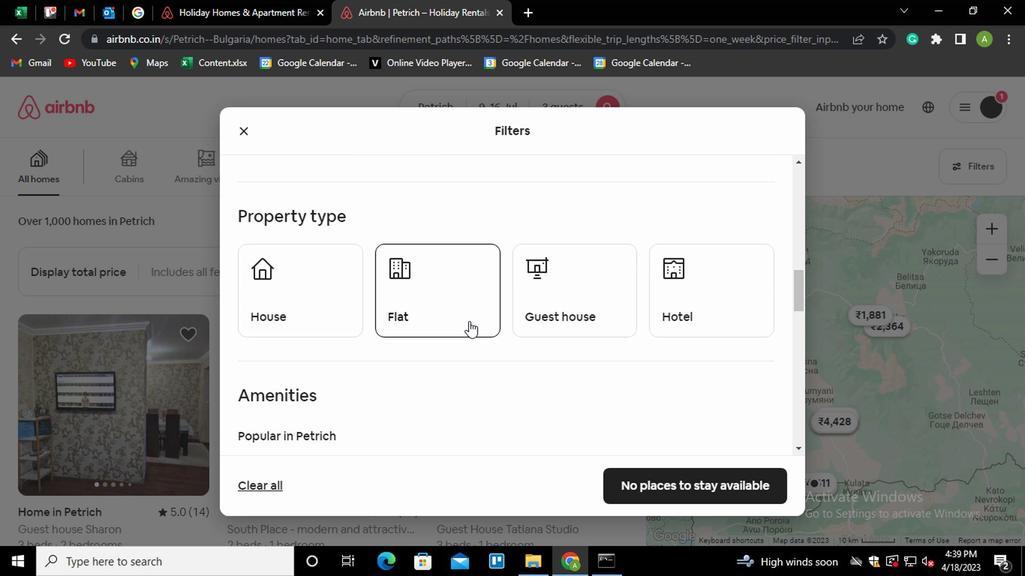 
Action: Mouse moved to (616, 339)
Screenshot: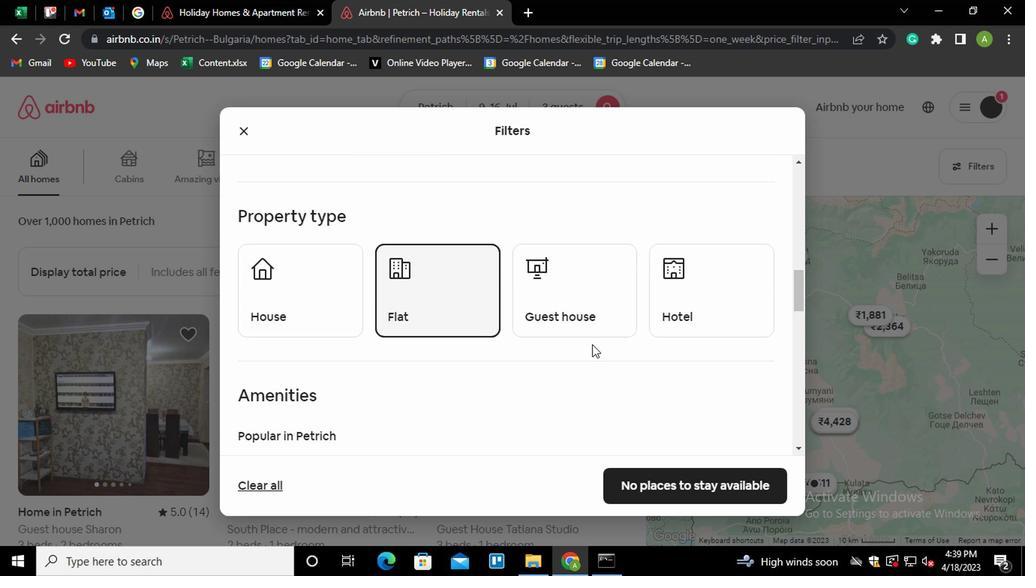 
Action: Mouse scrolled (616, 339) with delta (0, 0)
Screenshot: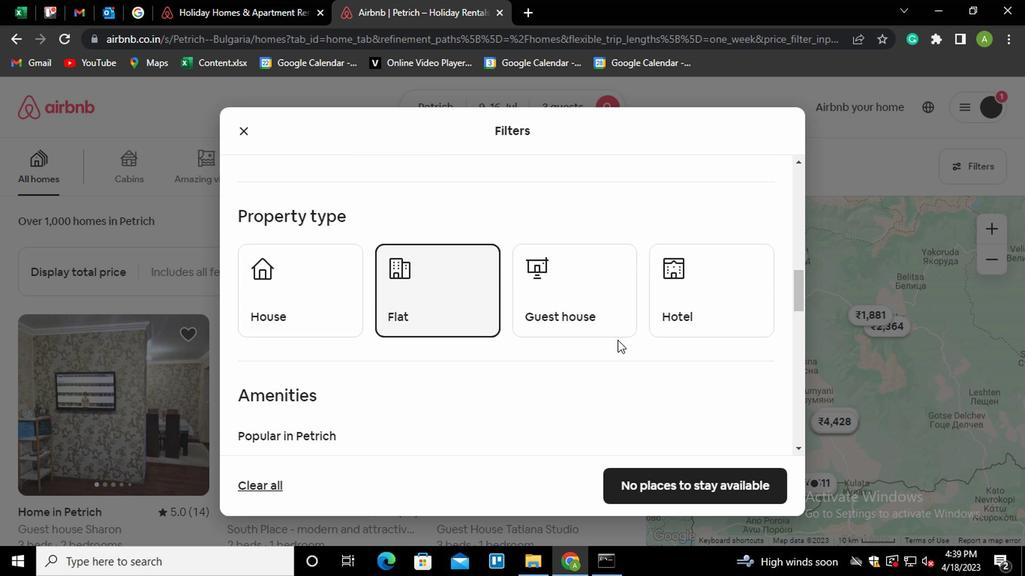 
Action: Mouse scrolled (616, 339) with delta (0, 0)
Screenshot: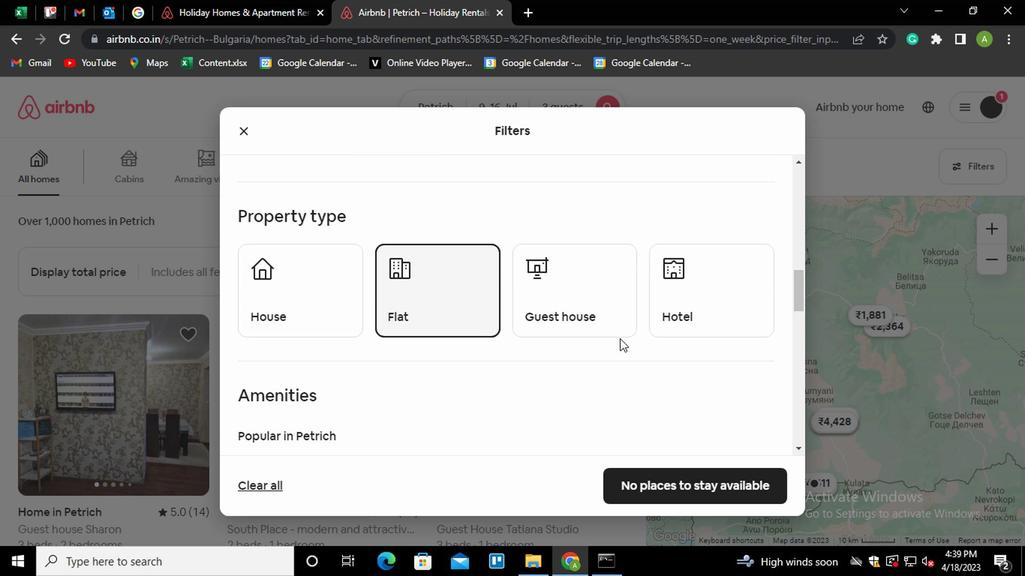 
Action: Mouse scrolled (616, 339) with delta (0, 0)
Screenshot: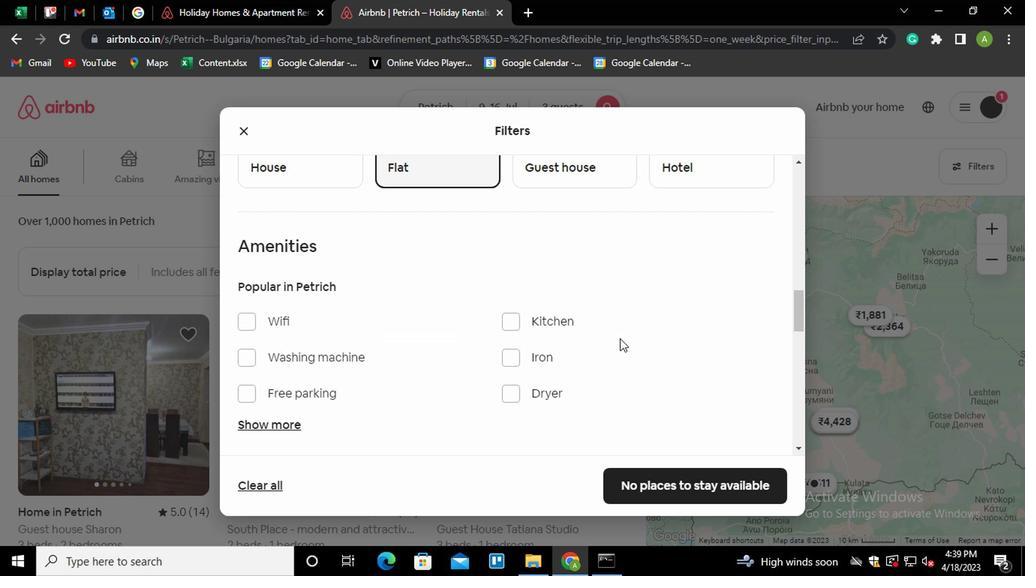 
Action: Mouse scrolled (616, 339) with delta (0, 0)
Screenshot: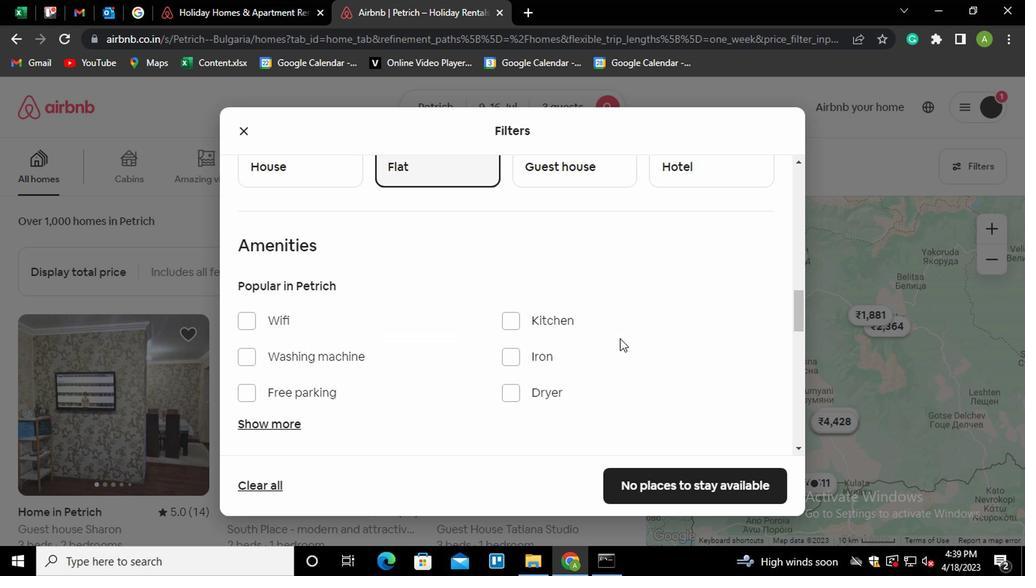 
Action: Mouse scrolled (616, 339) with delta (0, 0)
Screenshot: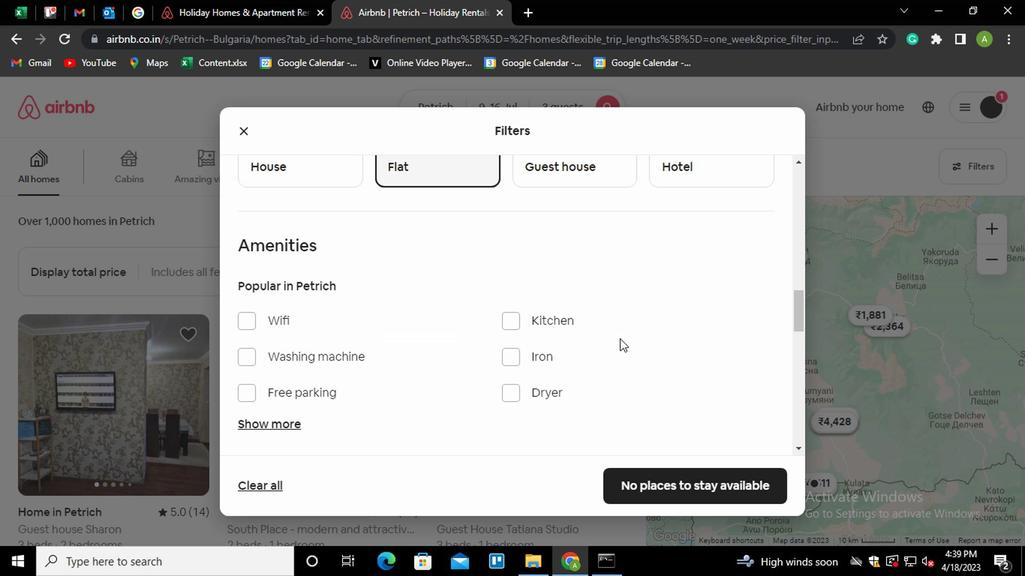 
Action: Mouse scrolled (616, 339) with delta (0, 0)
Screenshot: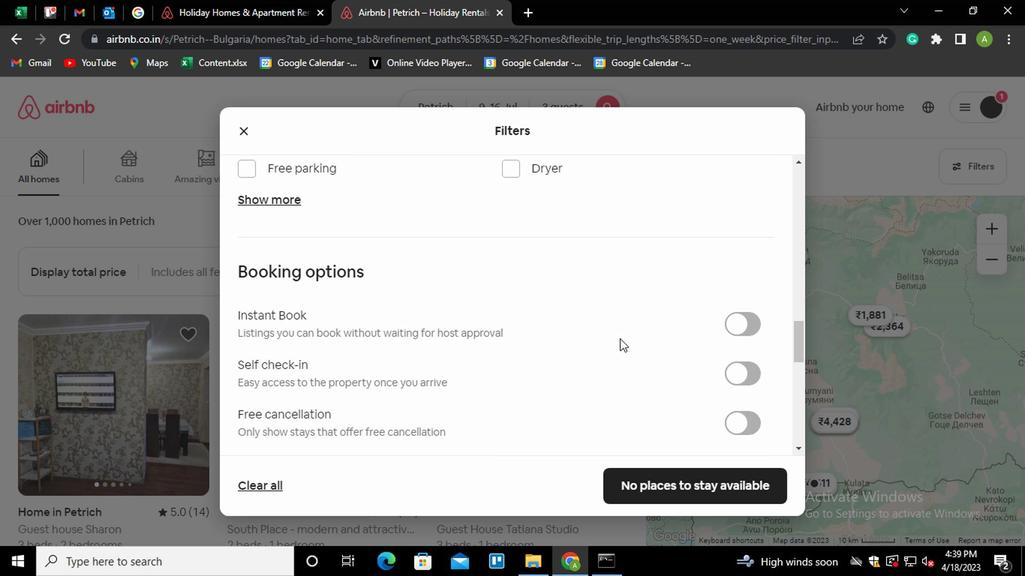 
Action: Mouse scrolled (616, 339) with delta (0, 0)
Screenshot: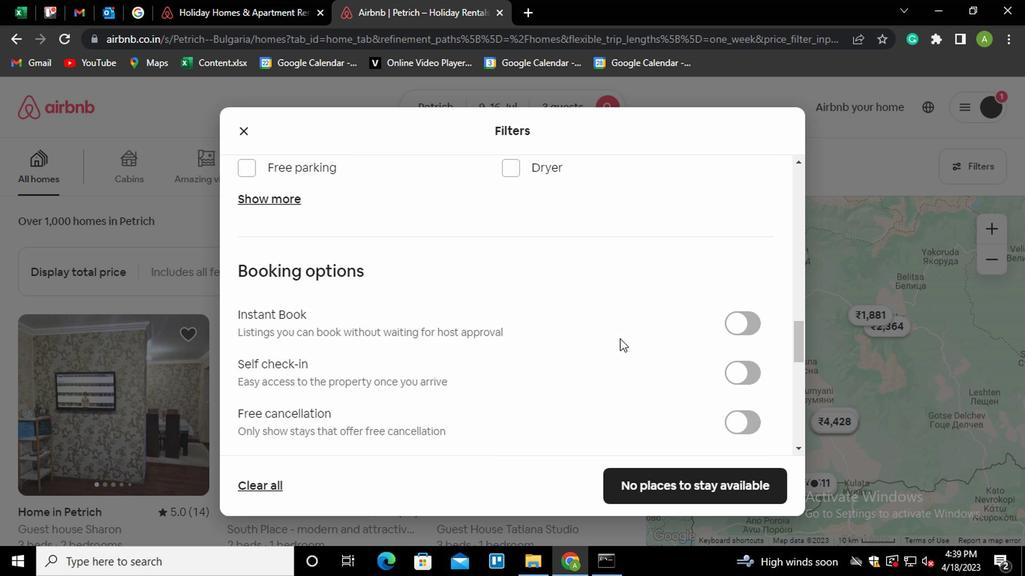 
Action: Mouse moved to (750, 230)
Screenshot: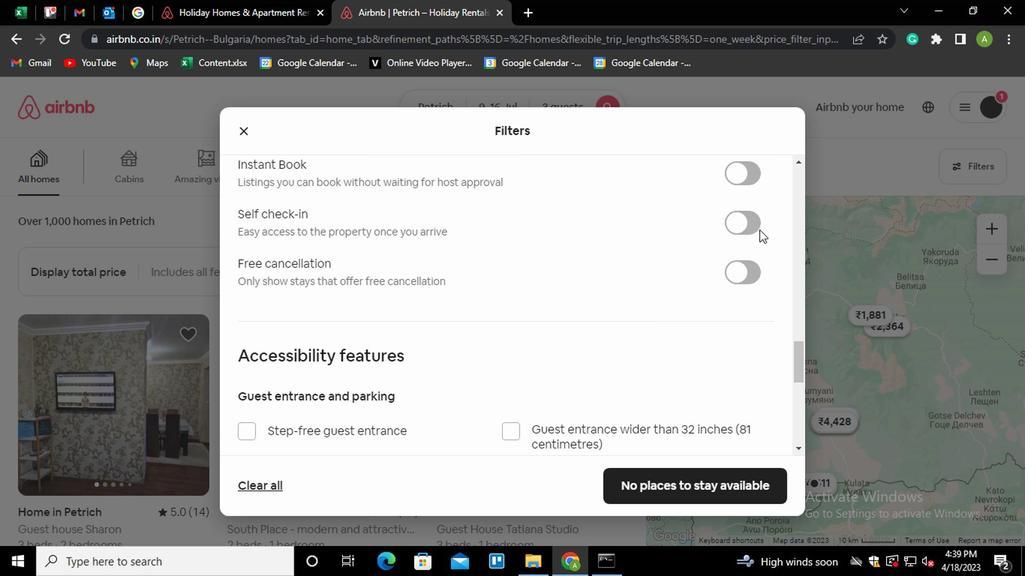 
Action: Mouse pressed left at (750, 230)
Screenshot: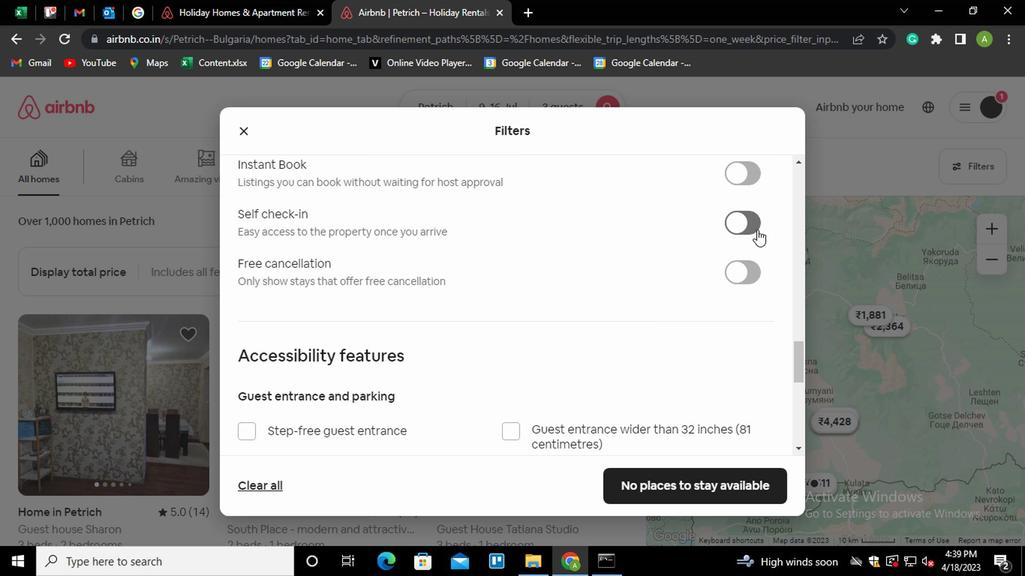 
Action: Mouse moved to (696, 329)
Screenshot: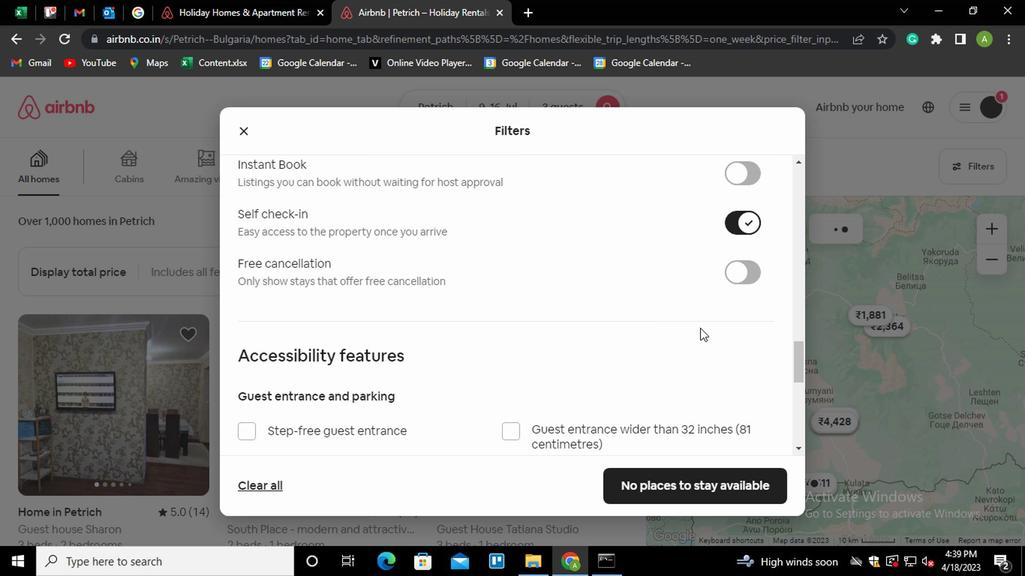 
Action: Mouse scrolled (696, 329) with delta (0, 0)
Screenshot: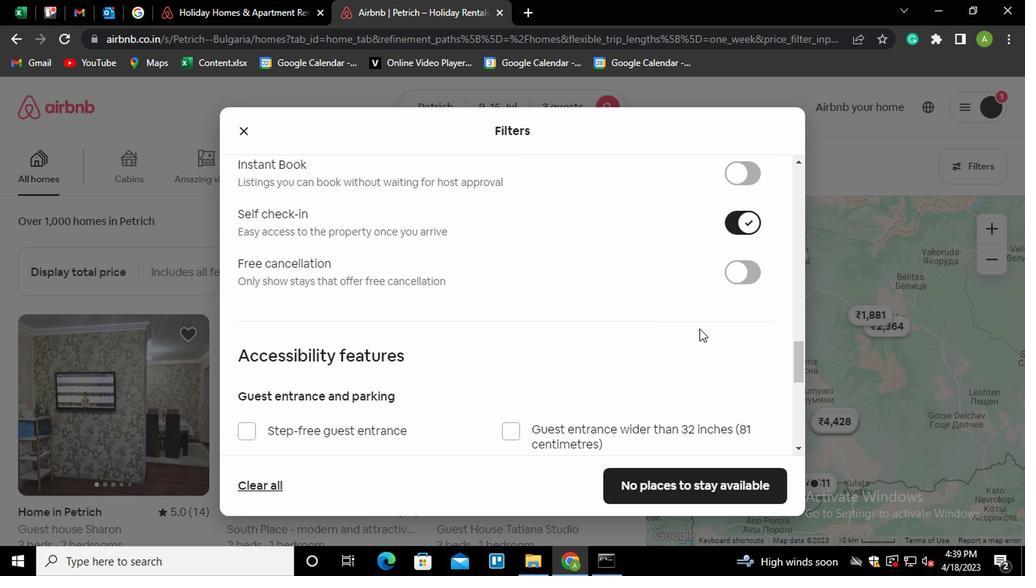 
Action: Mouse scrolled (696, 329) with delta (0, 0)
Screenshot: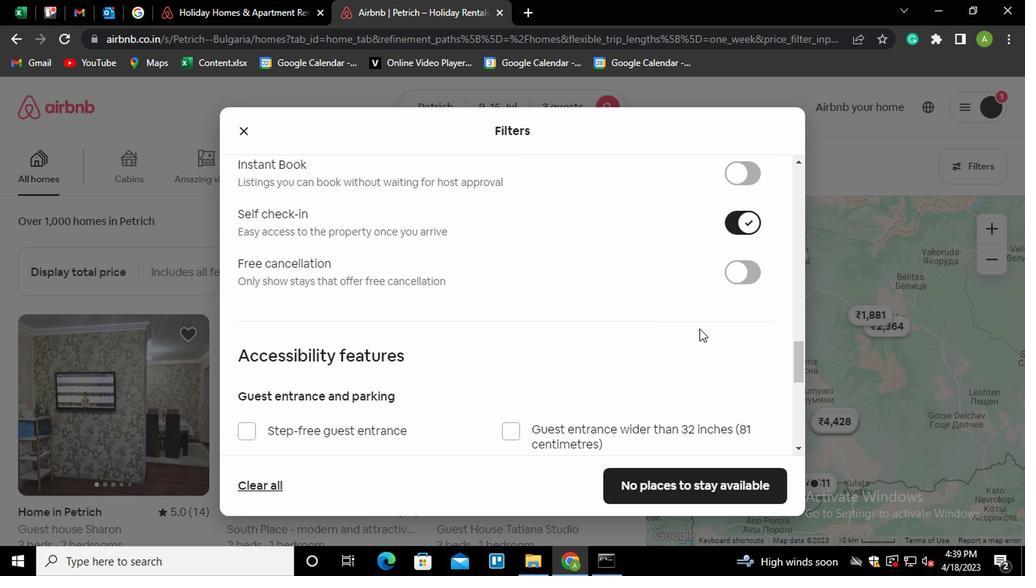 
Action: Mouse scrolled (696, 329) with delta (0, 0)
Screenshot: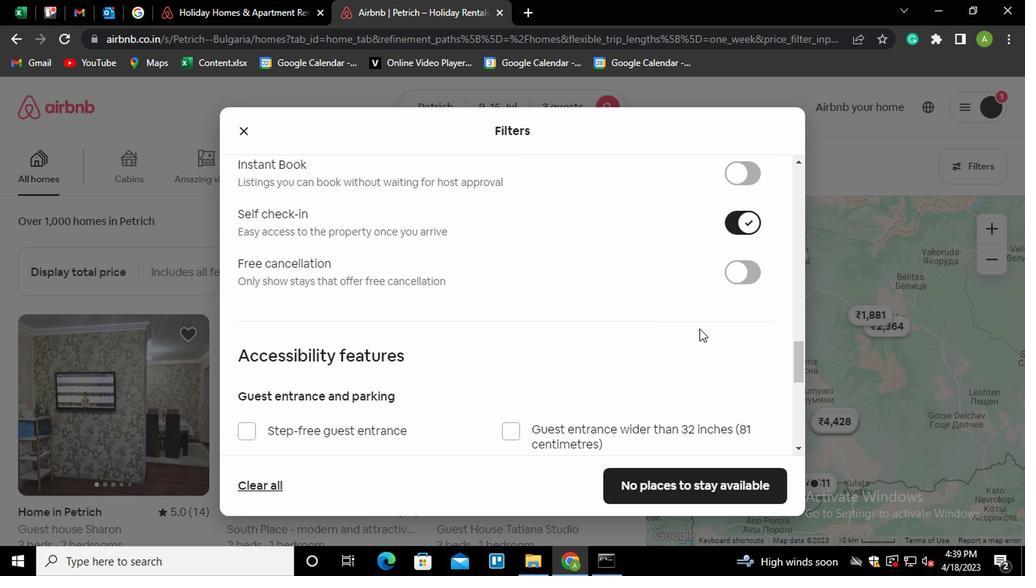 
Action: Mouse scrolled (696, 329) with delta (0, 0)
Screenshot: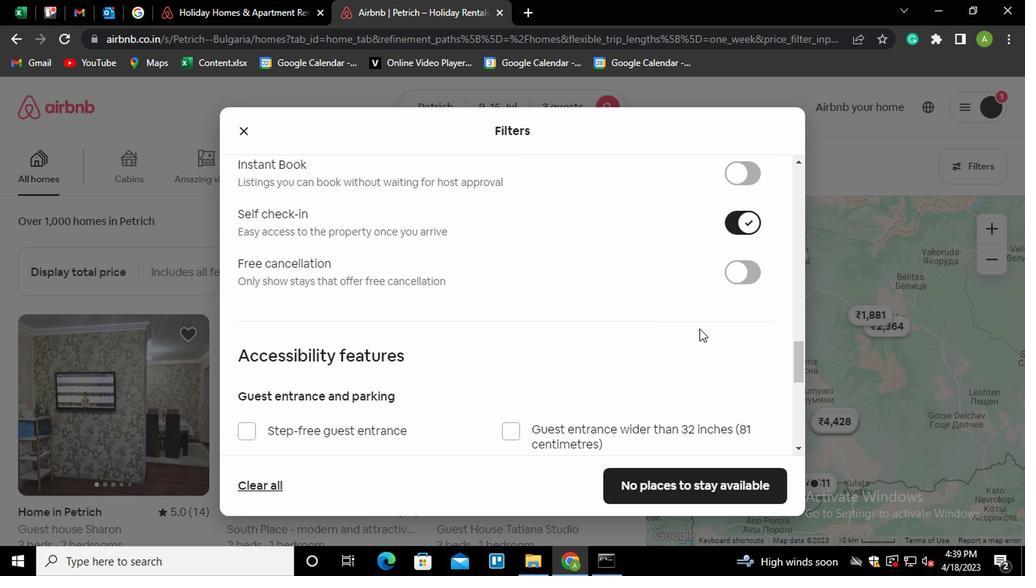 
Action: Mouse scrolled (696, 329) with delta (0, 0)
Screenshot: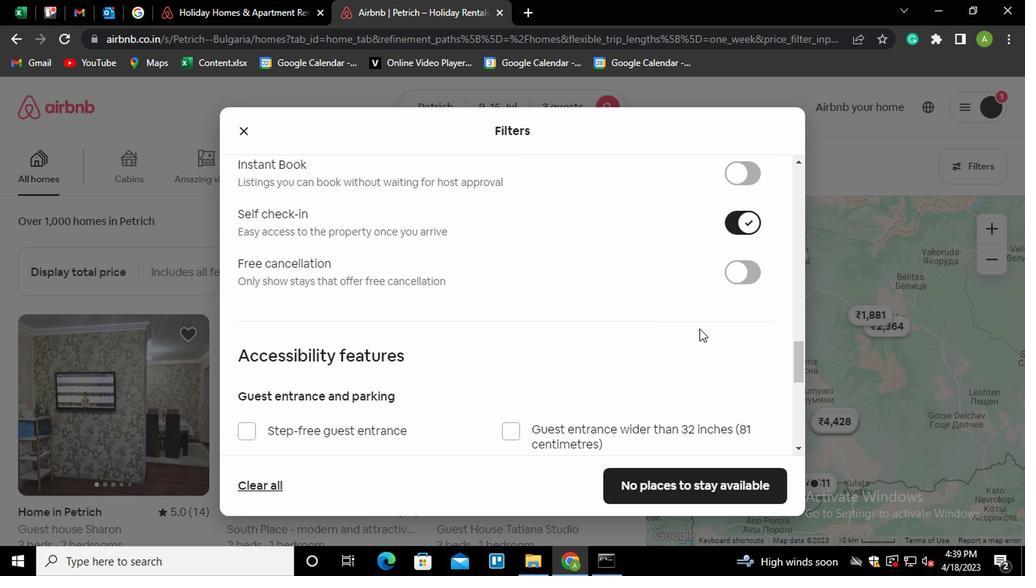 
Action: Mouse scrolled (696, 329) with delta (0, 0)
Screenshot: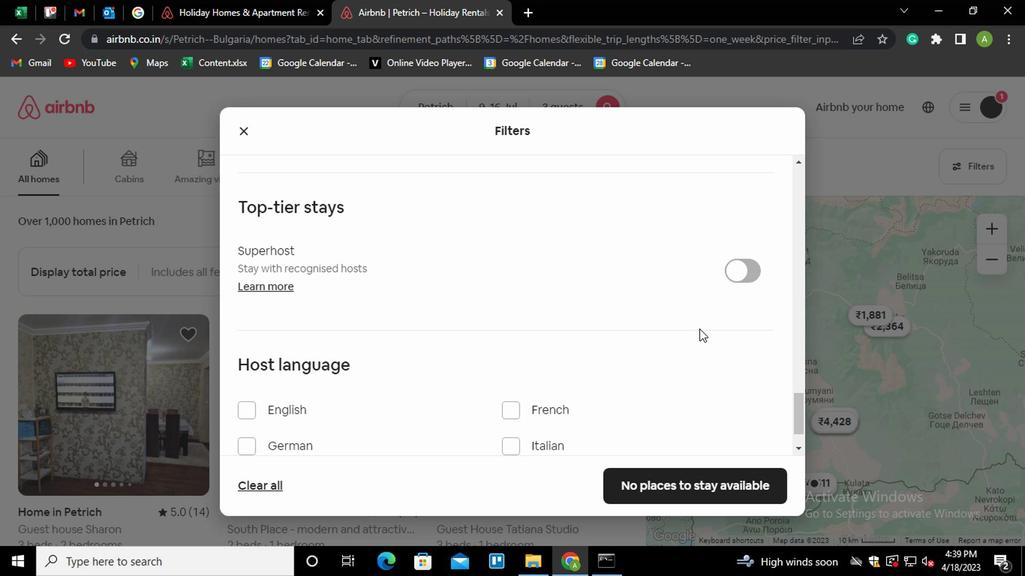 
Action: Mouse scrolled (696, 329) with delta (0, 0)
Screenshot: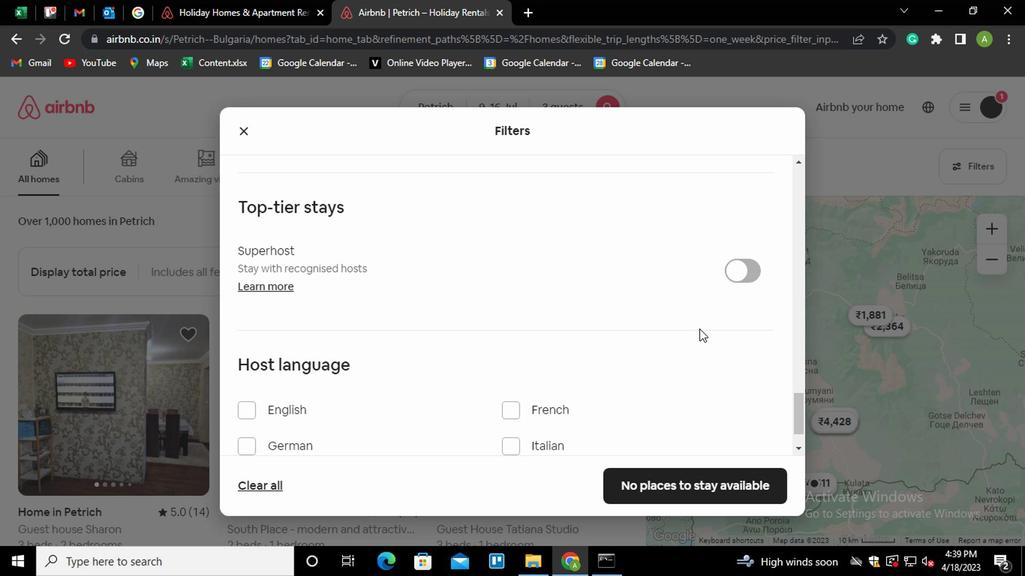 
Action: Mouse scrolled (696, 329) with delta (0, 0)
Screenshot: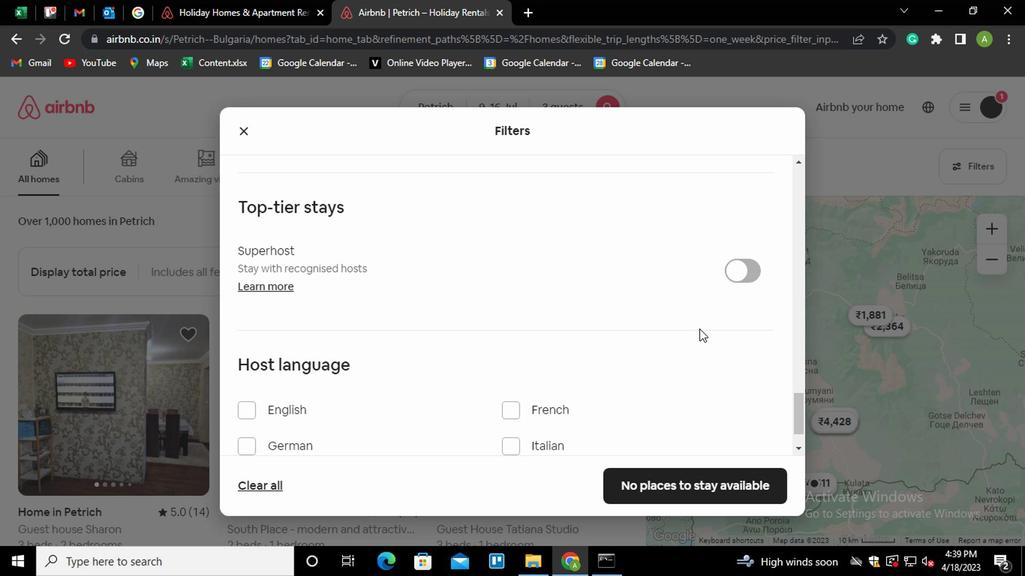 
Action: Mouse moved to (291, 350)
Screenshot: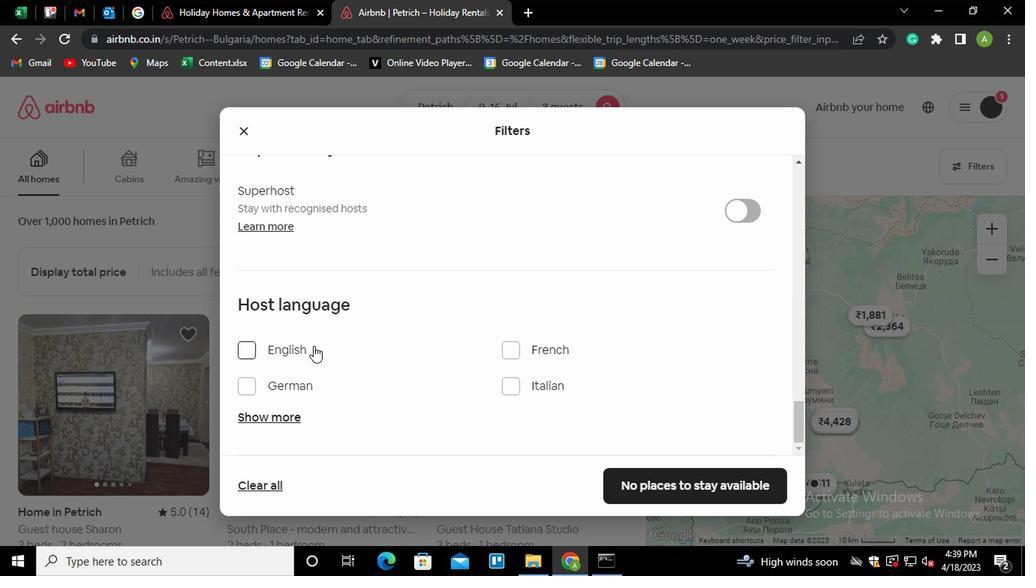 
Action: Mouse pressed left at (291, 350)
Screenshot: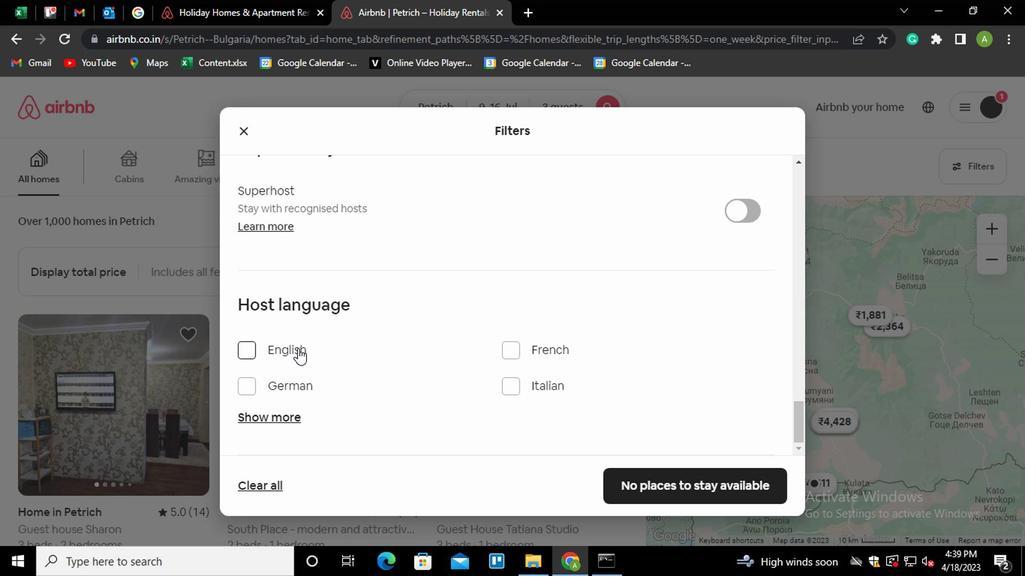 
Action: Mouse moved to (617, 485)
Screenshot: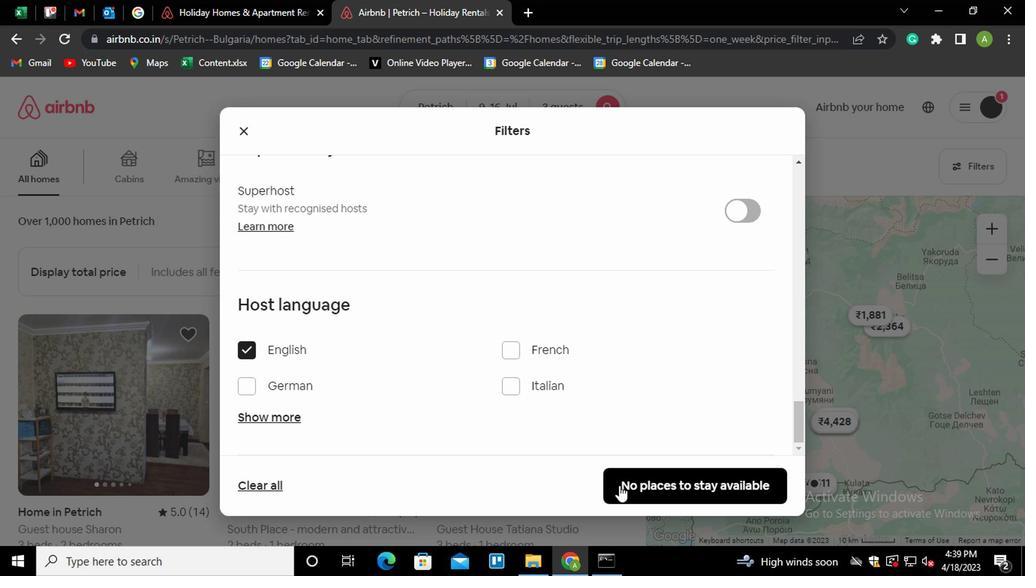 
Action: Mouse pressed left at (617, 485)
Screenshot: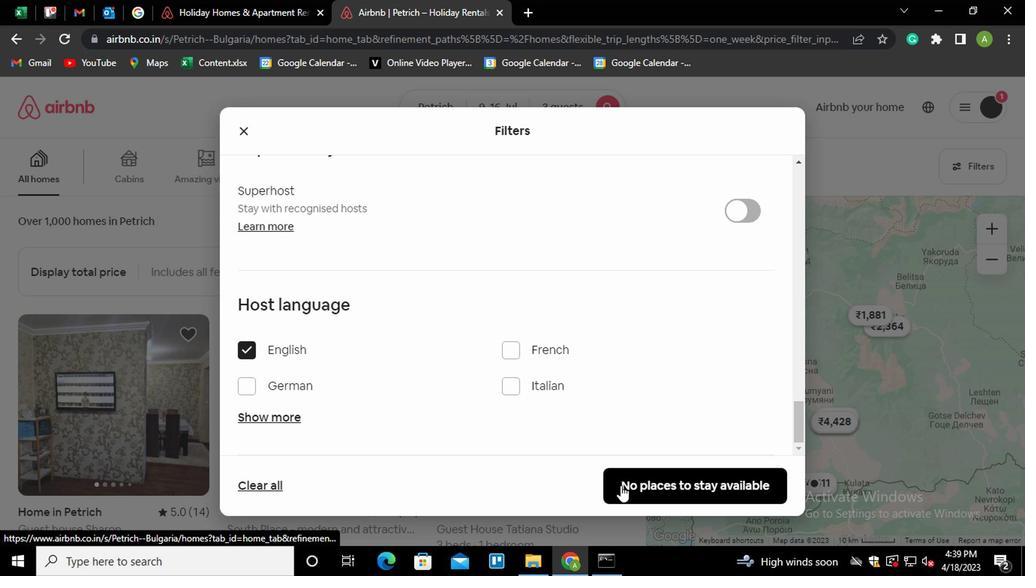 
Action: Mouse moved to (618, 485)
Screenshot: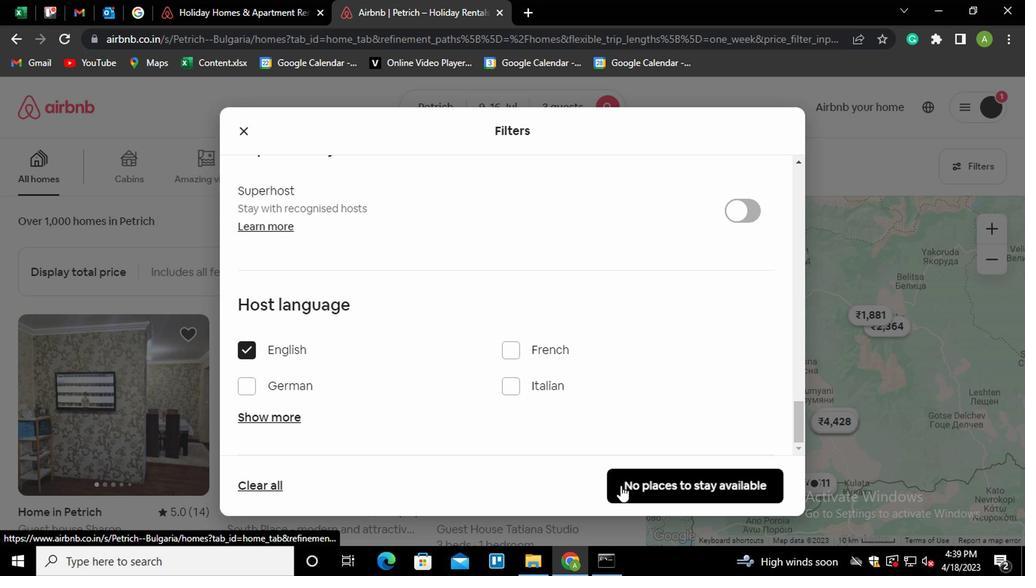 
